Task: Select the custom option in the title bar style.
Action: Mouse moved to (24, 591)
Screenshot: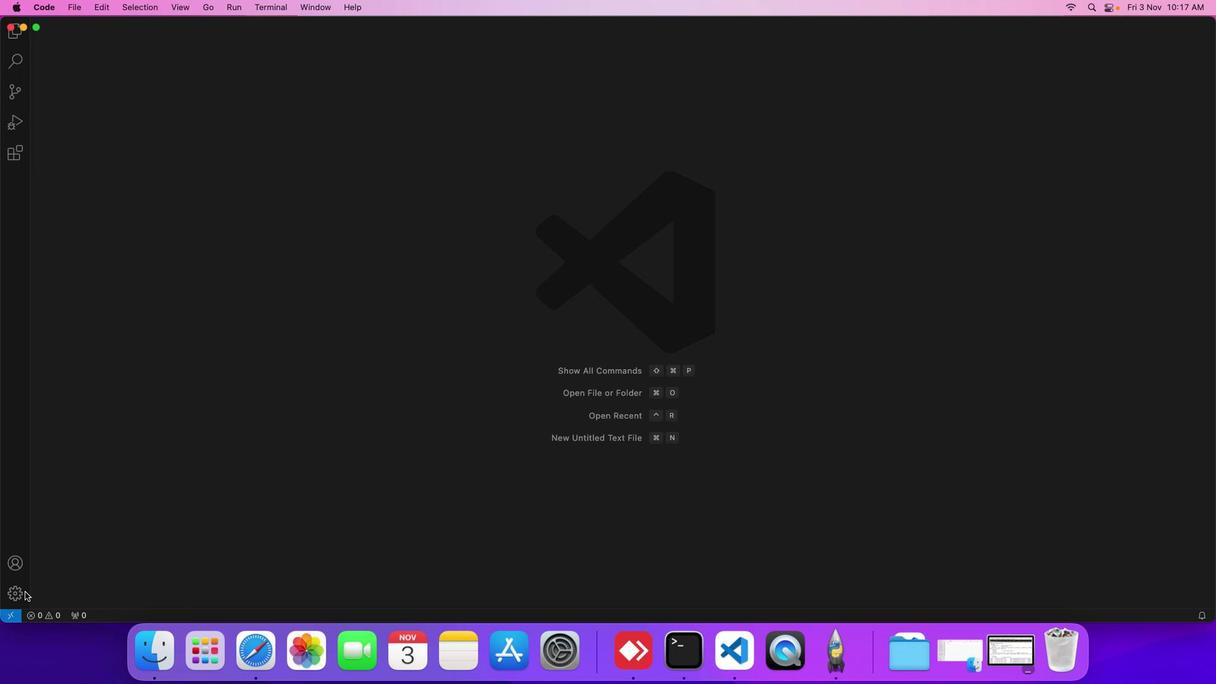 
Action: Mouse pressed left at (24, 591)
Screenshot: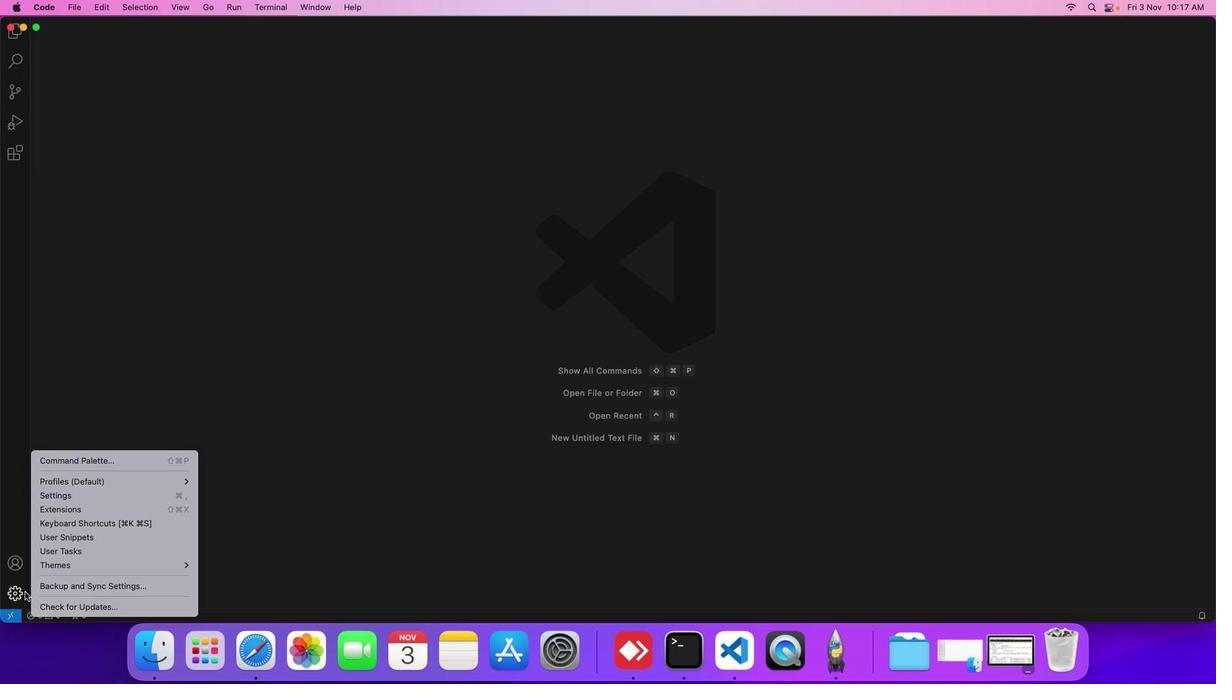 
Action: Mouse moved to (55, 499)
Screenshot: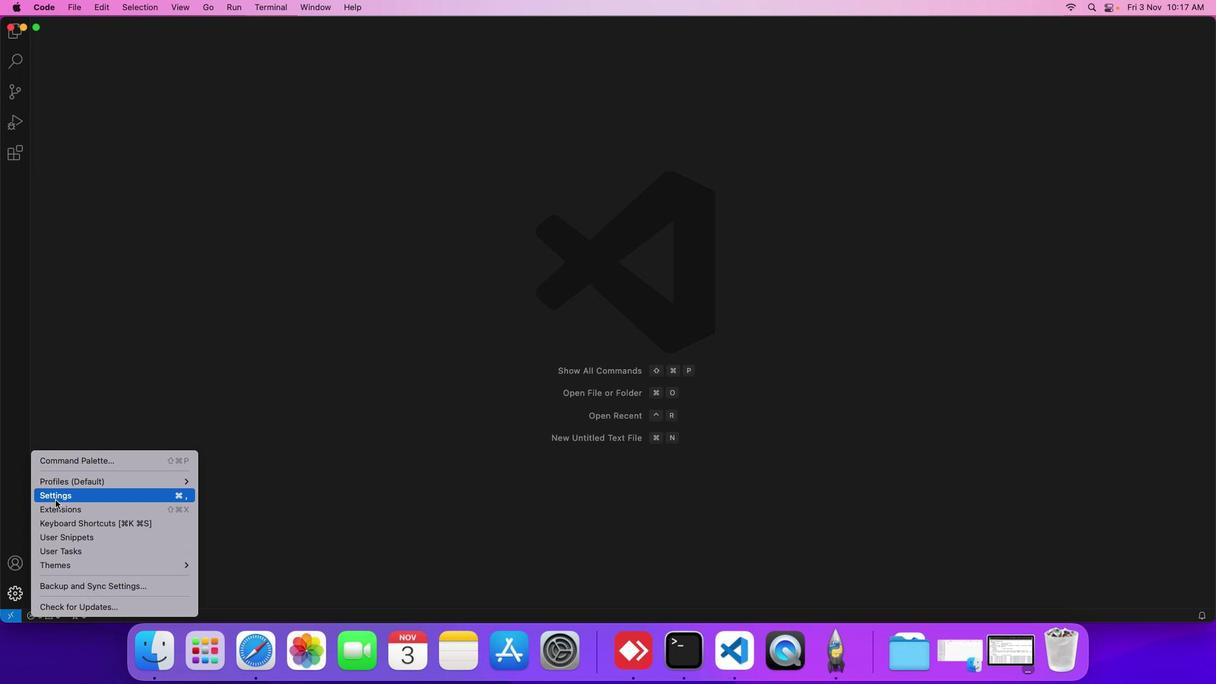 
Action: Mouse pressed left at (55, 499)
Screenshot: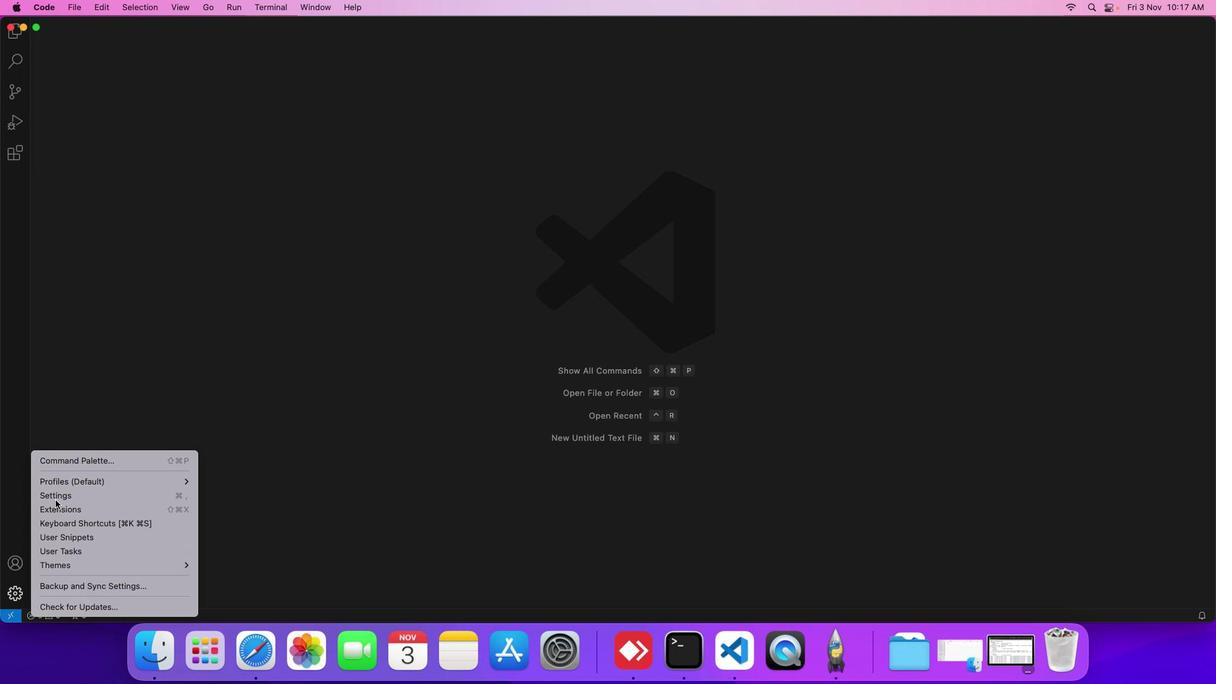 
Action: Mouse moved to (306, 147)
Screenshot: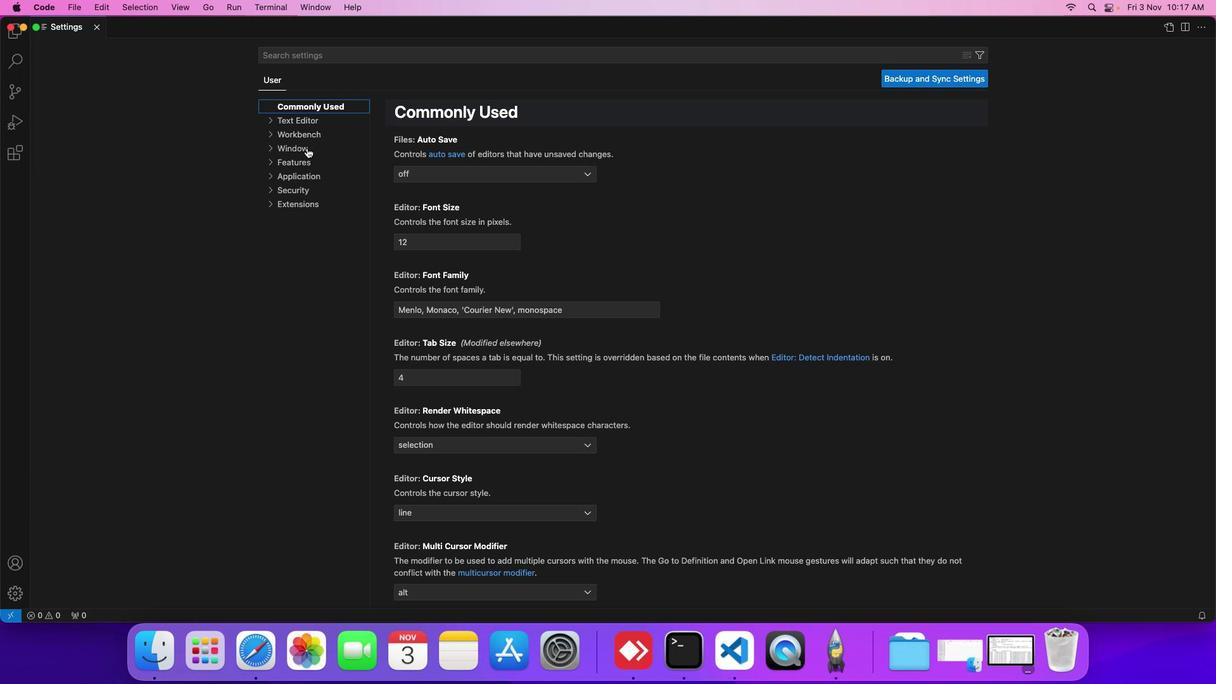 
Action: Mouse pressed left at (306, 147)
Screenshot: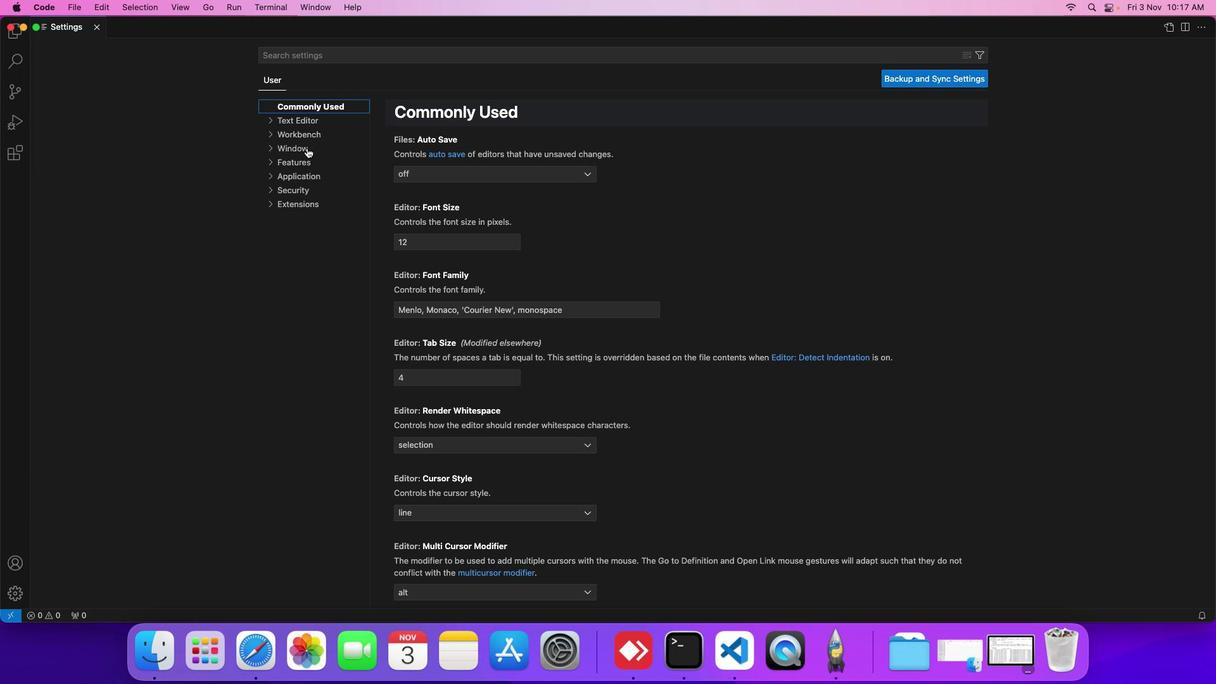 
Action: Mouse moved to (531, 490)
Screenshot: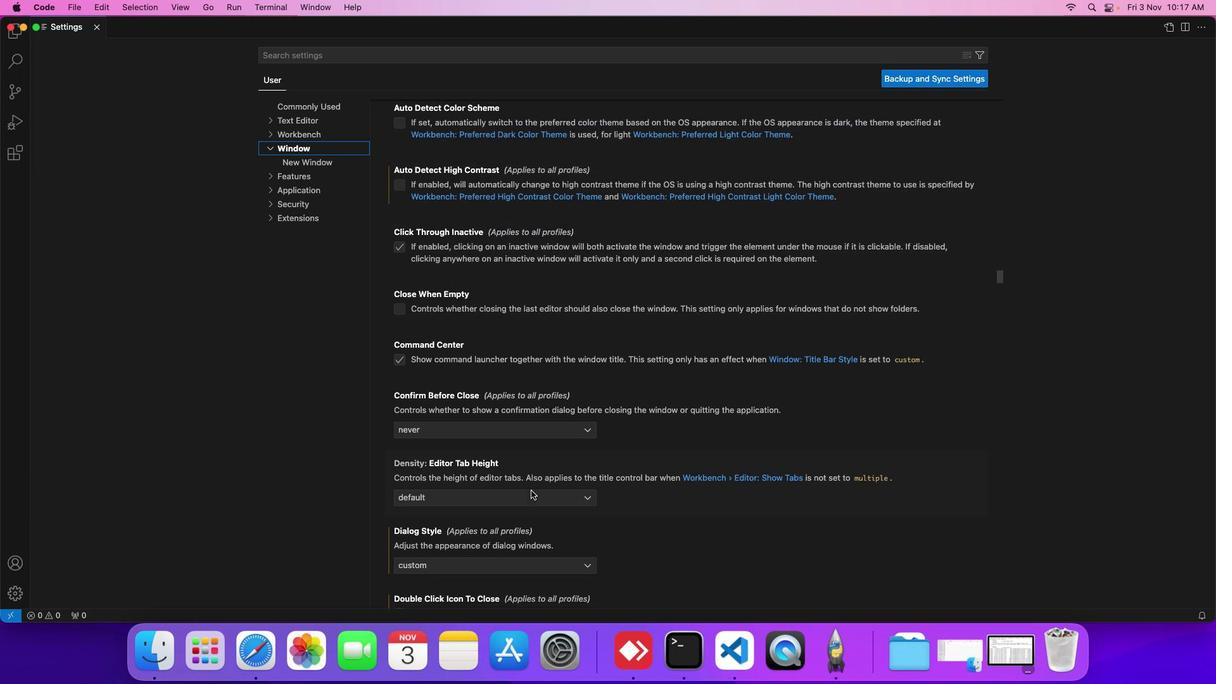 
Action: Mouse scrolled (531, 490) with delta (0, 0)
Screenshot: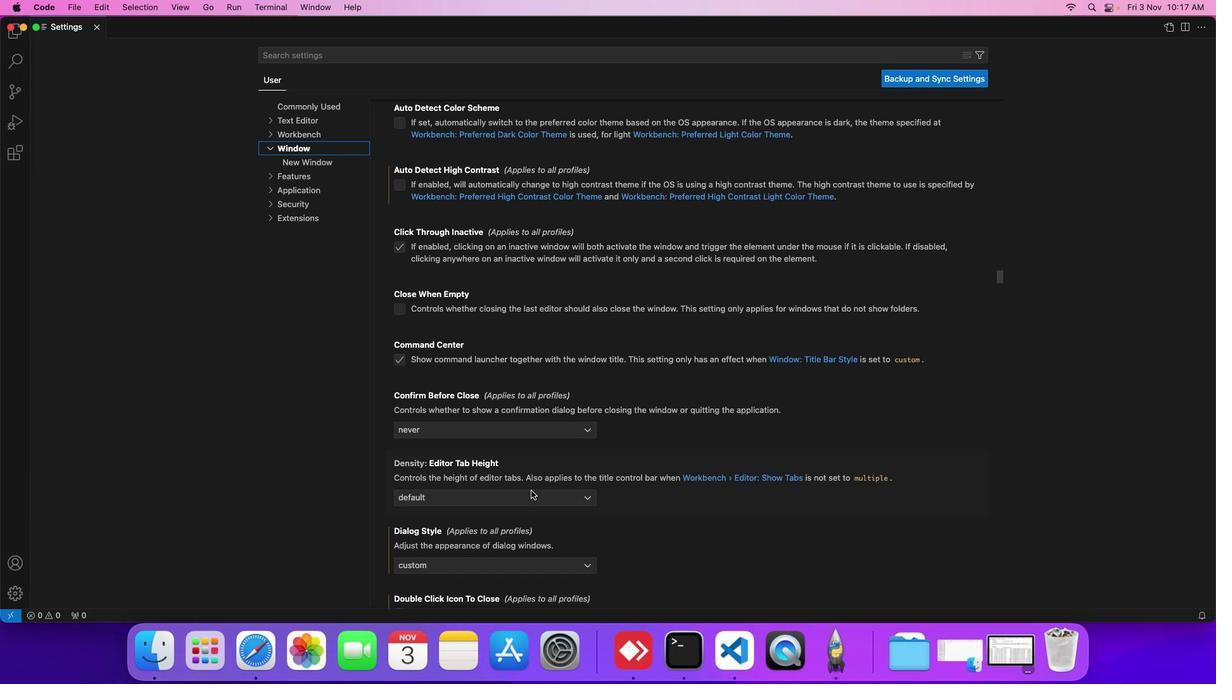 
Action: Mouse scrolled (531, 490) with delta (0, 0)
Screenshot: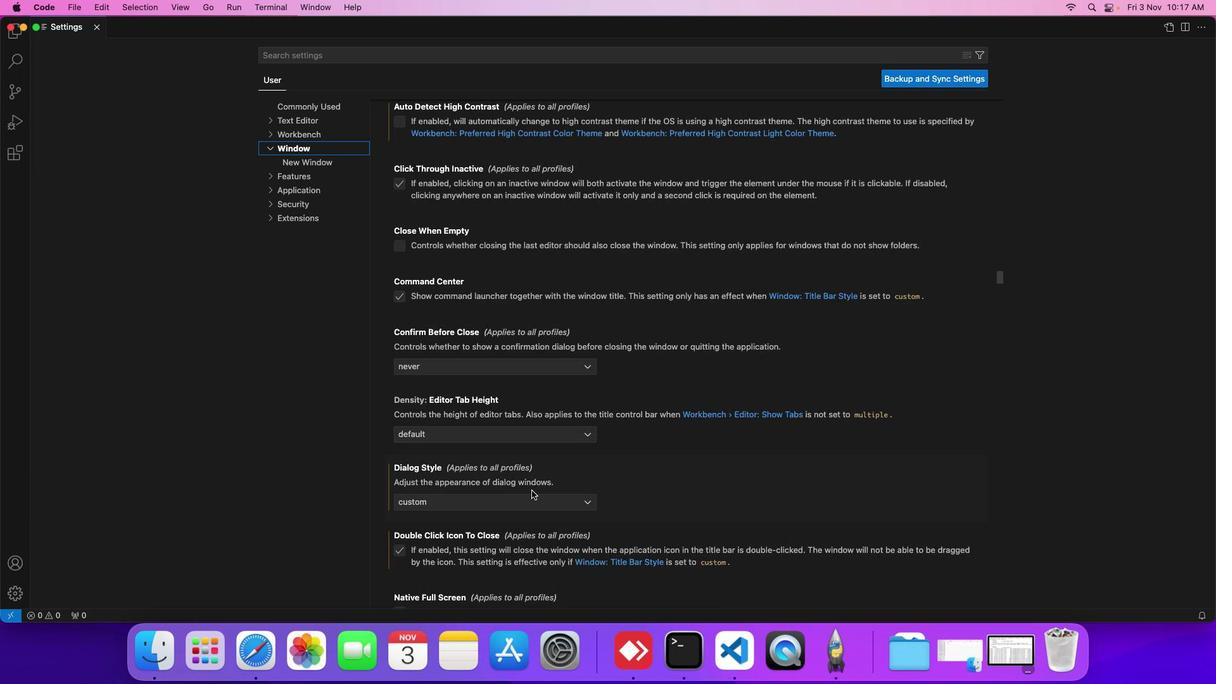 
Action: Mouse moved to (531, 490)
Screenshot: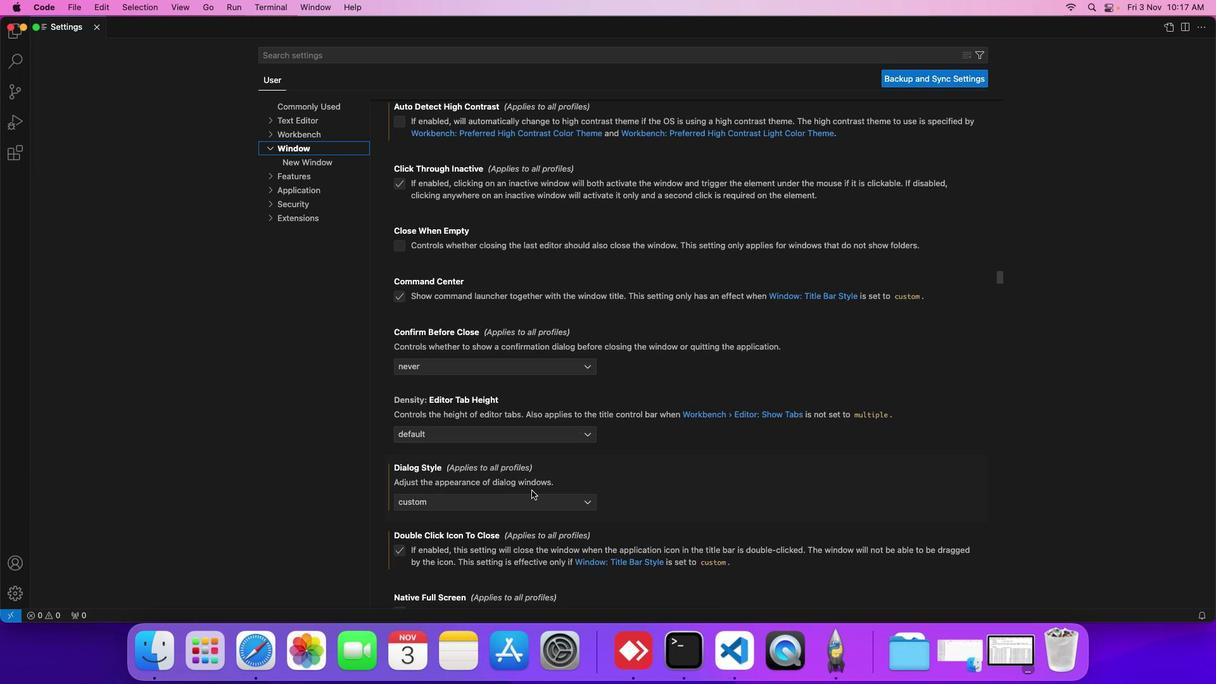 
Action: Mouse scrolled (531, 490) with delta (0, 0)
Screenshot: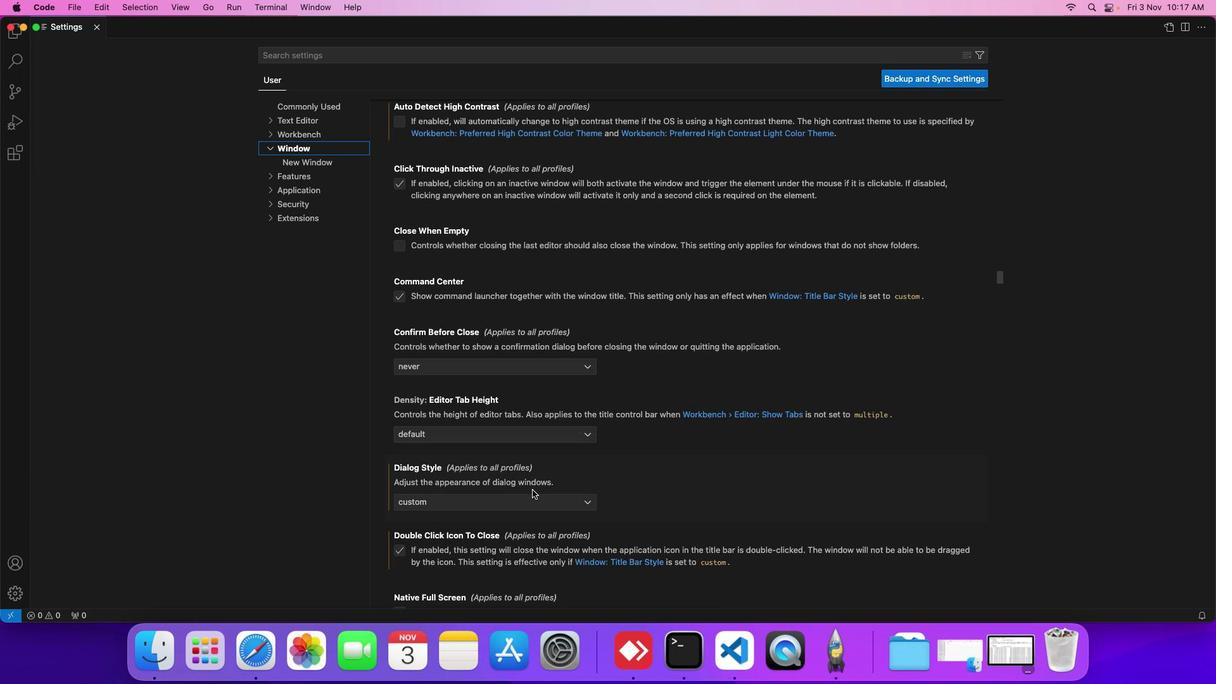 
Action: Mouse moved to (532, 489)
Screenshot: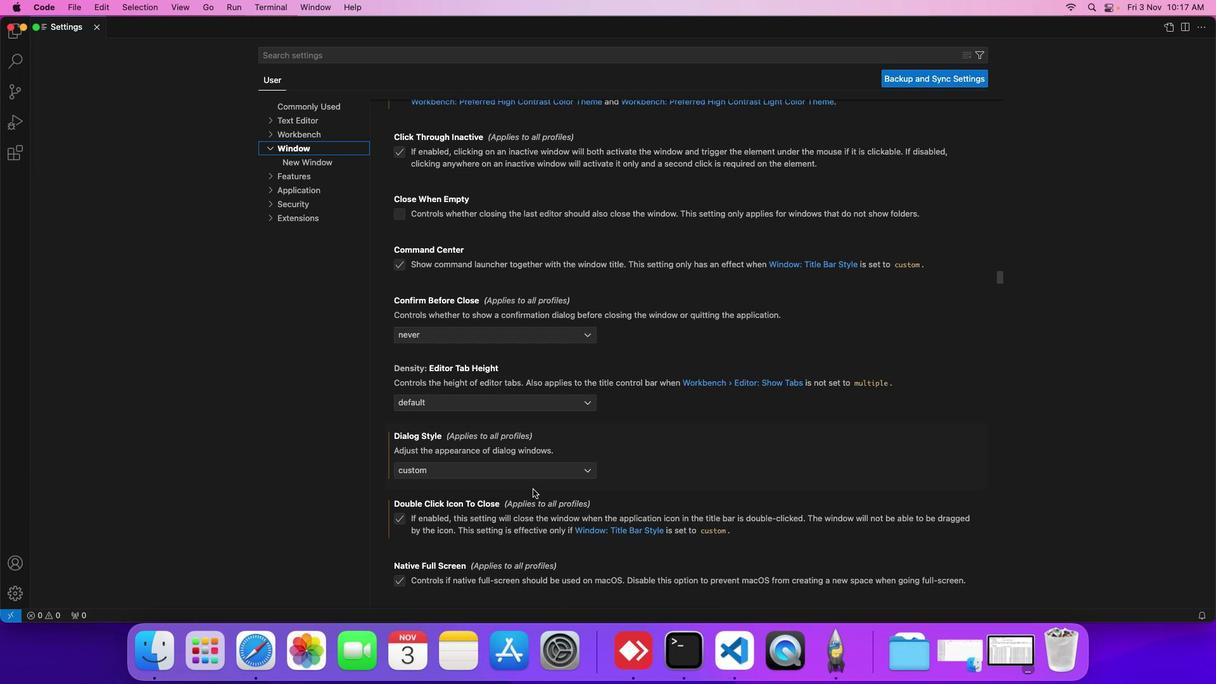 
Action: Mouse scrolled (532, 489) with delta (0, 0)
Screenshot: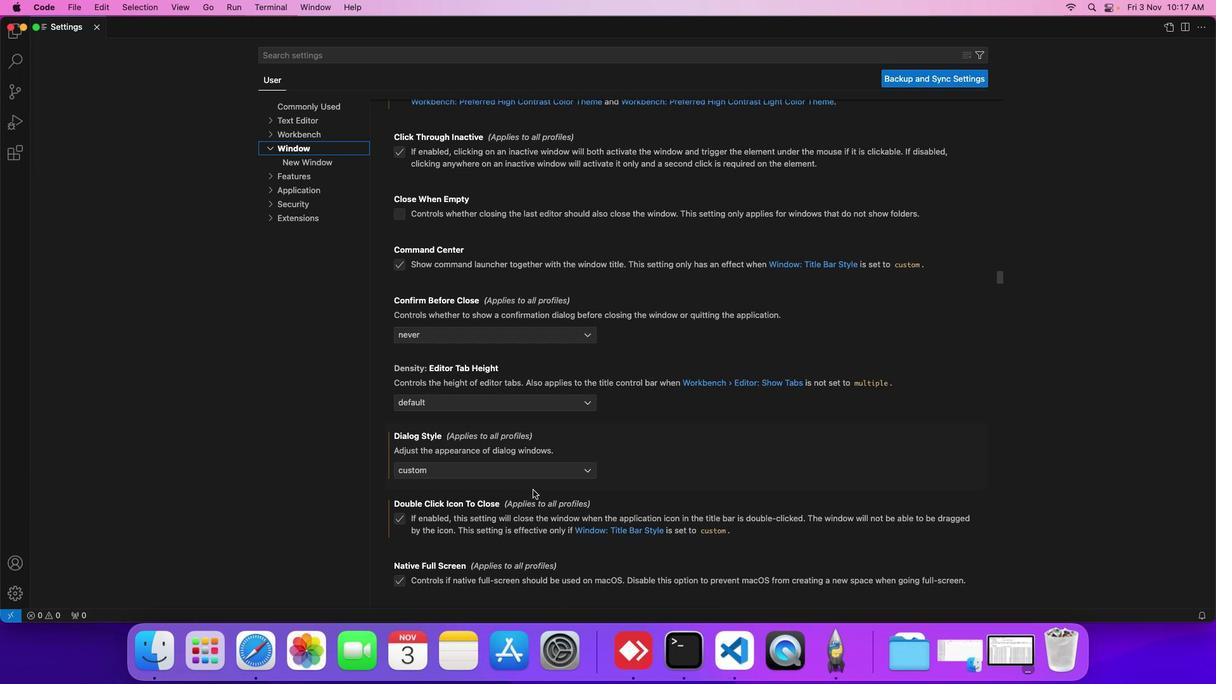 
Action: Mouse moved to (532, 491)
Screenshot: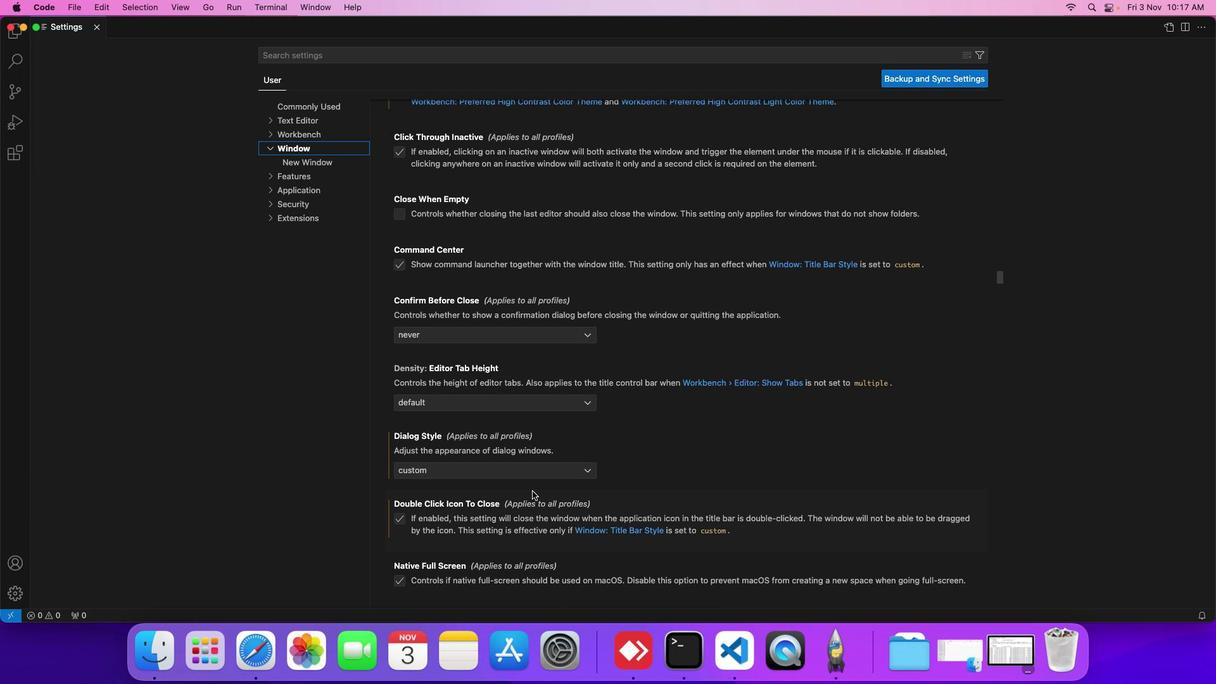 
Action: Mouse scrolled (532, 491) with delta (0, 0)
Screenshot: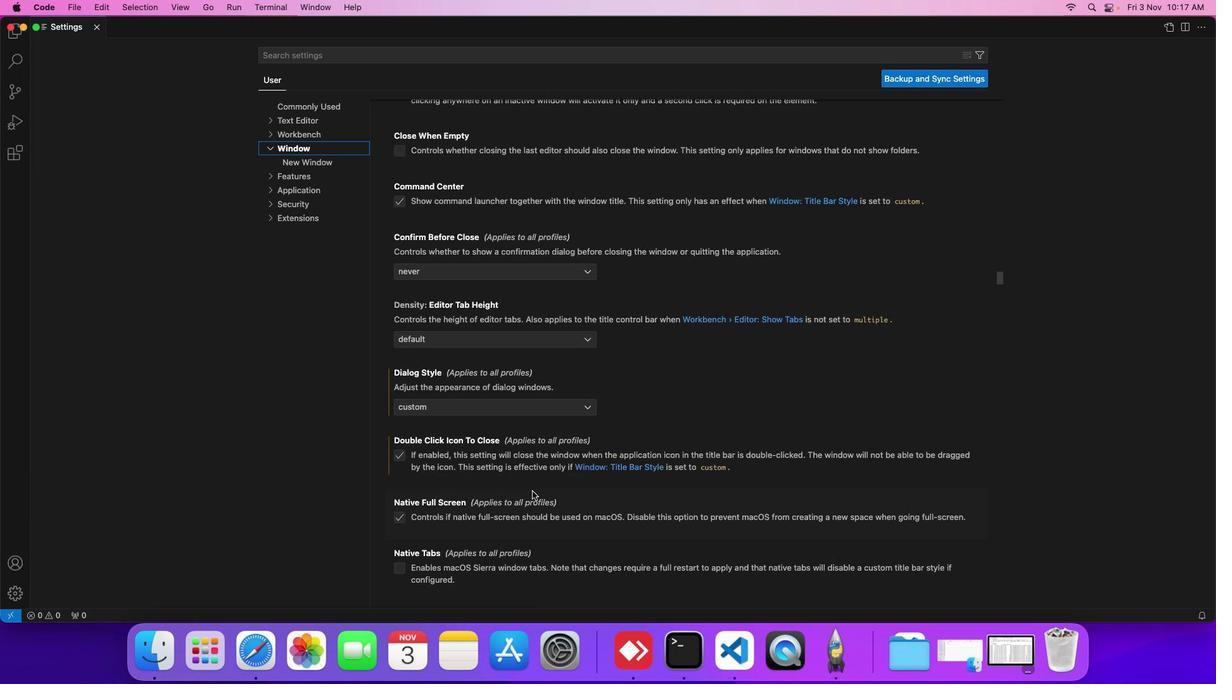 
Action: Mouse scrolled (532, 491) with delta (0, 0)
Screenshot: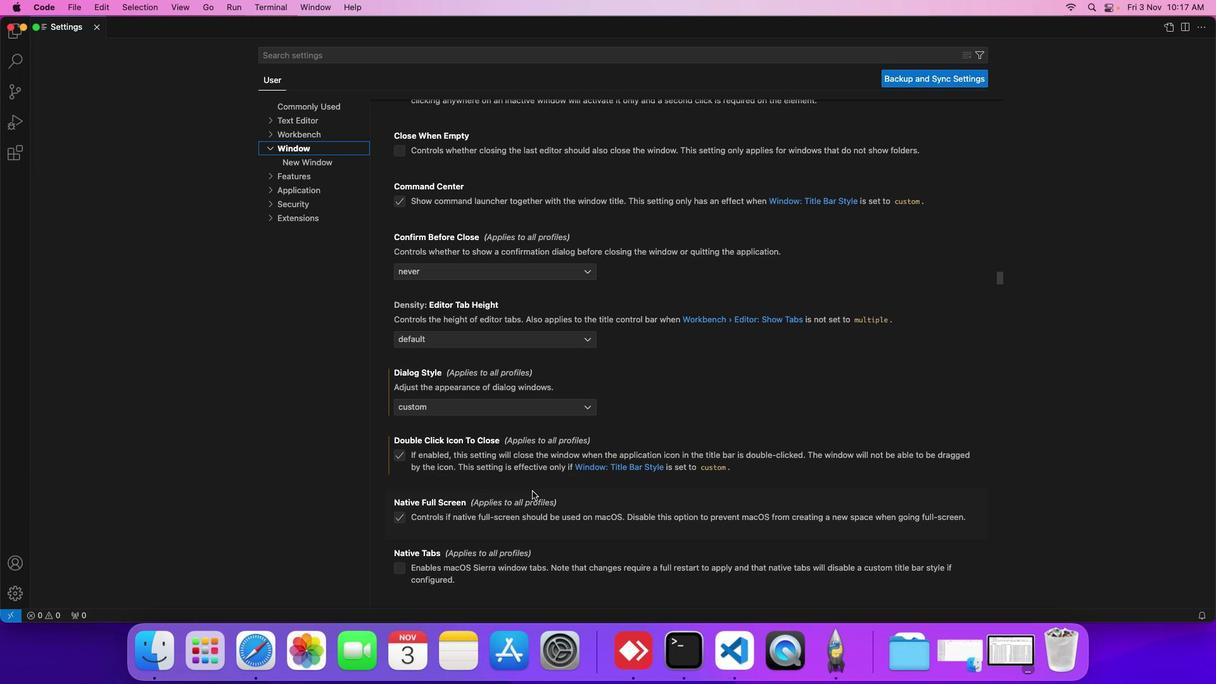 
Action: Mouse scrolled (532, 491) with delta (0, 0)
Screenshot: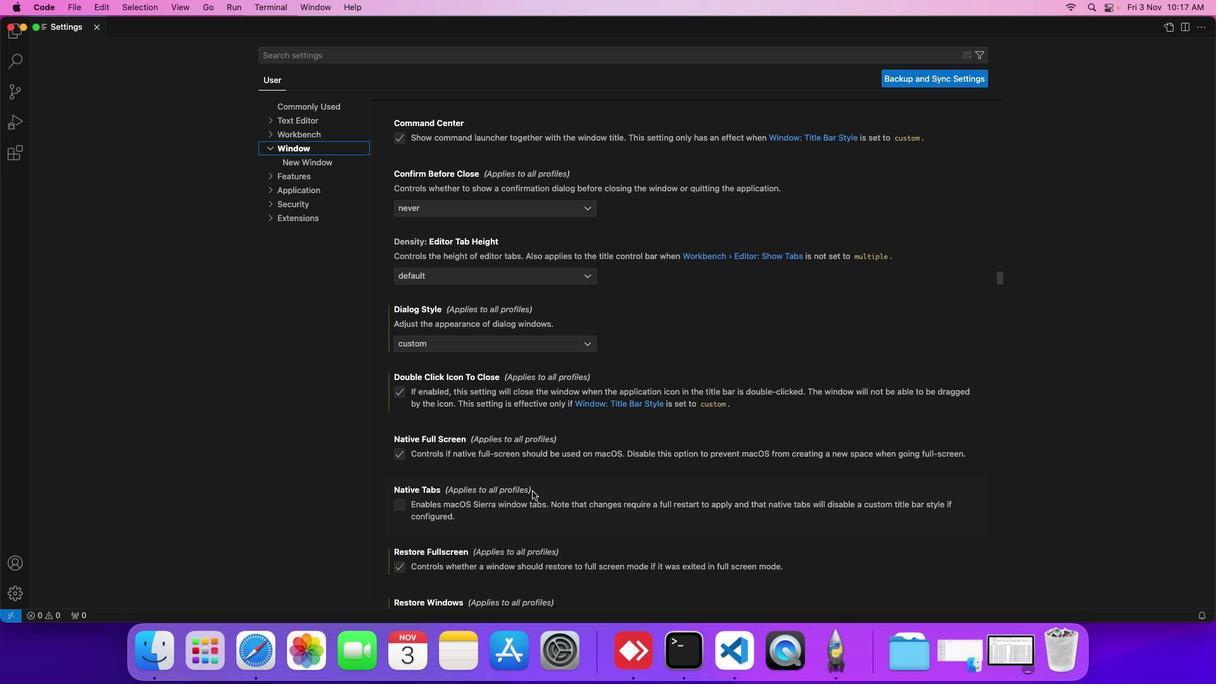 
Action: Mouse scrolled (532, 491) with delta (0, 0)
Screenshot: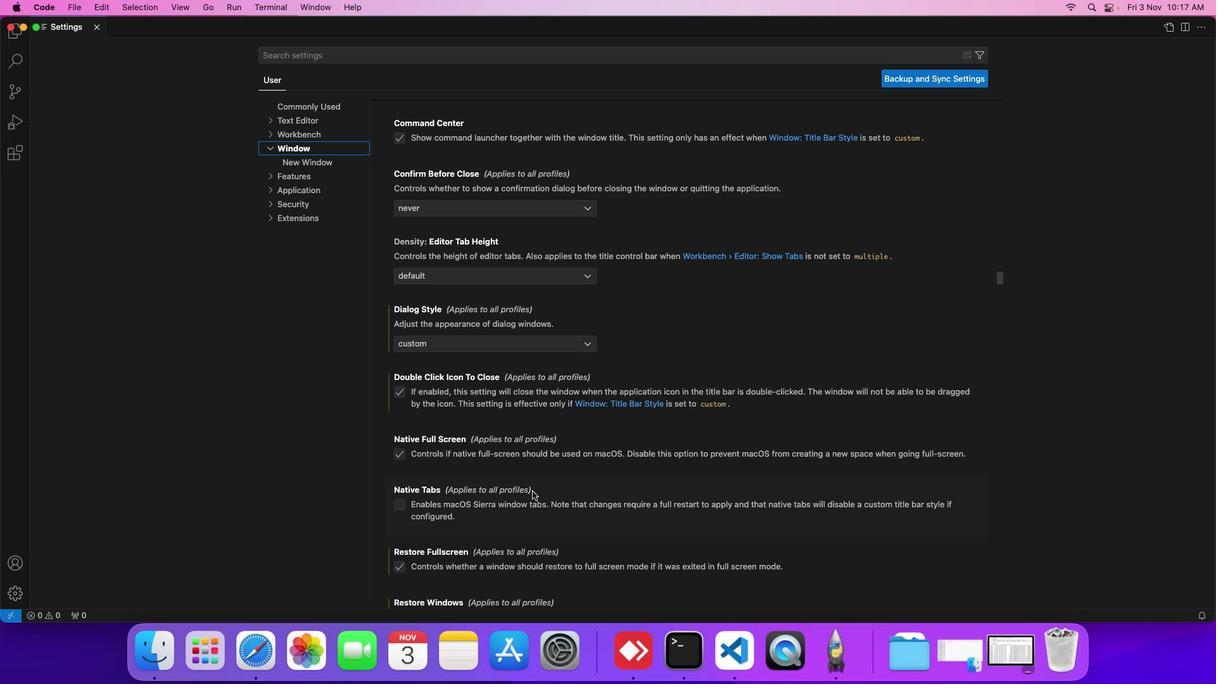 
Action: Mouse moved to (532, 491)
Screenshot: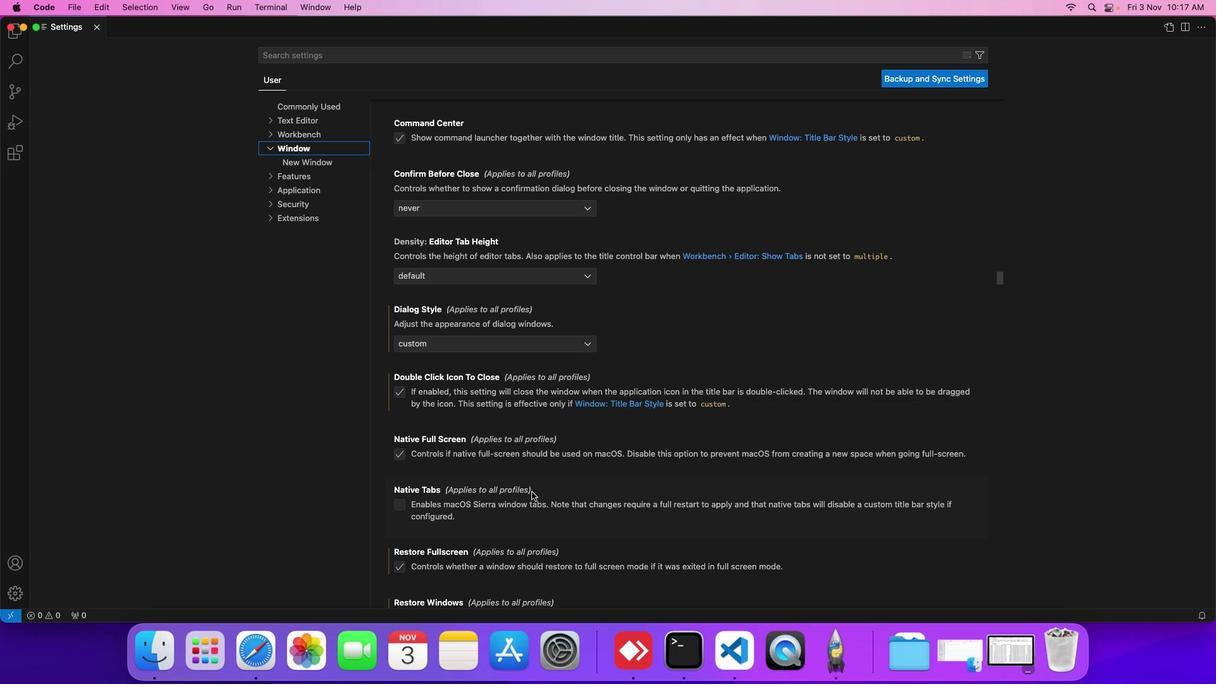
Action: Mouse scrolled (532, 491) with delta (0, 0)
Screenshot: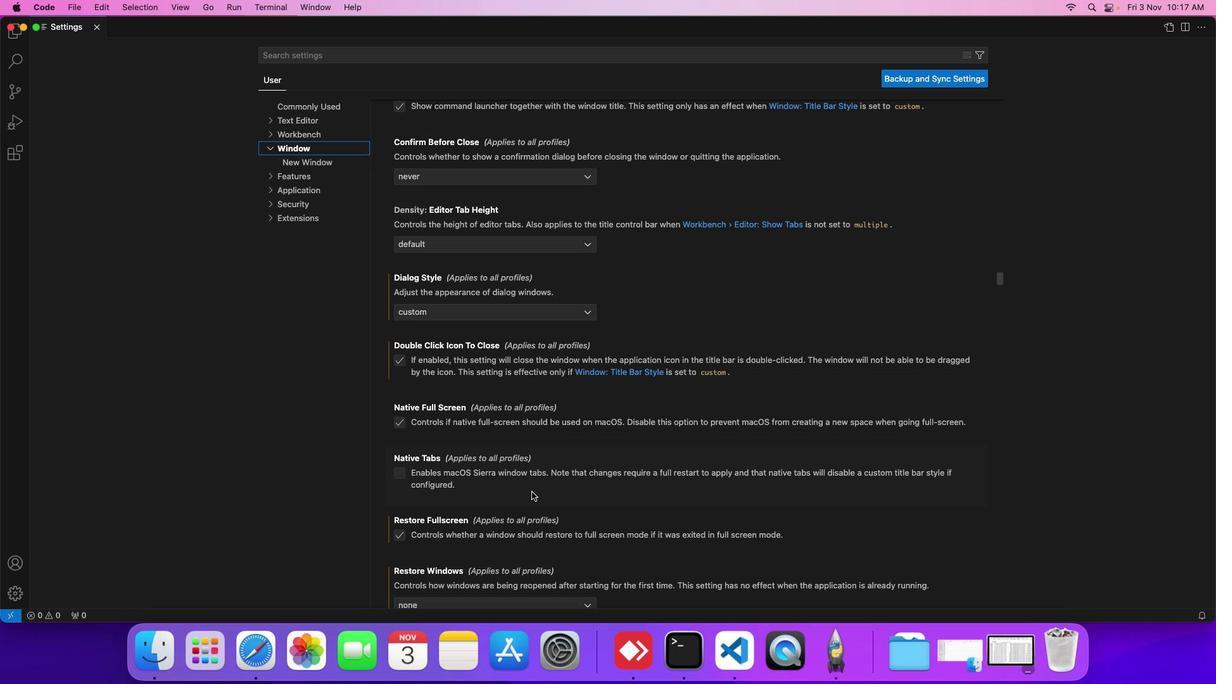 
Action: Mouse scrolled (532, 491) with delta (0, 0)
Screenshot: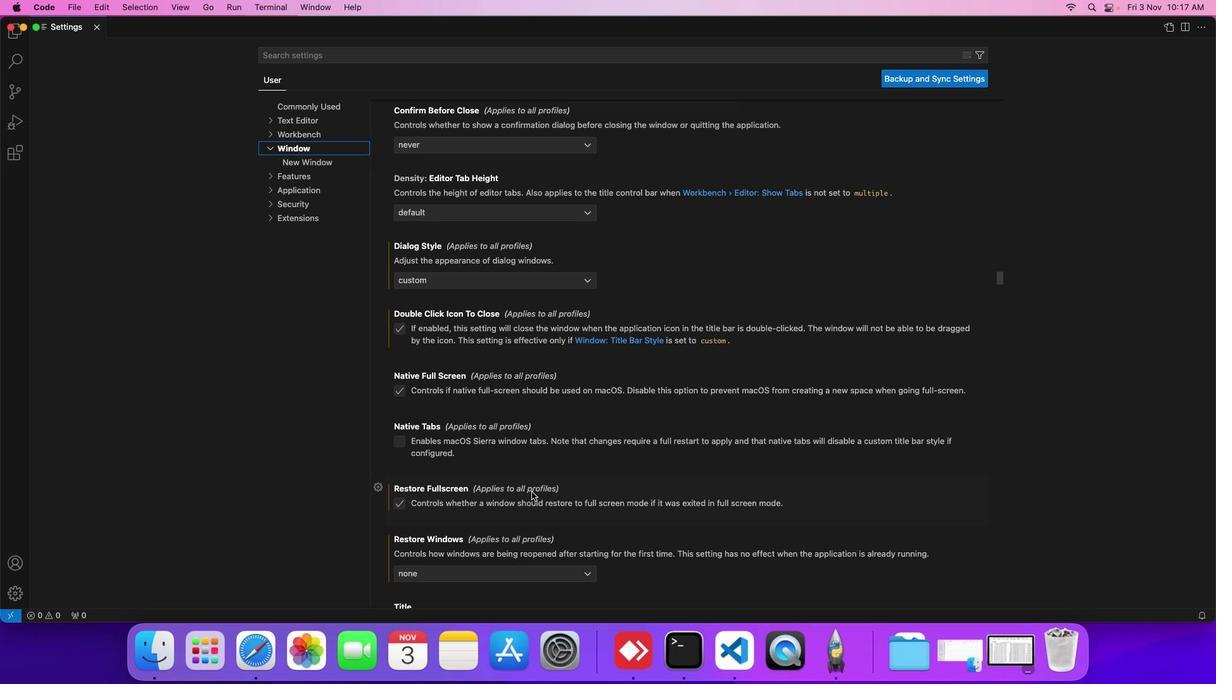 
Action: Mouse scrolled (532, 491) with delta (0, 0)
Screenshot: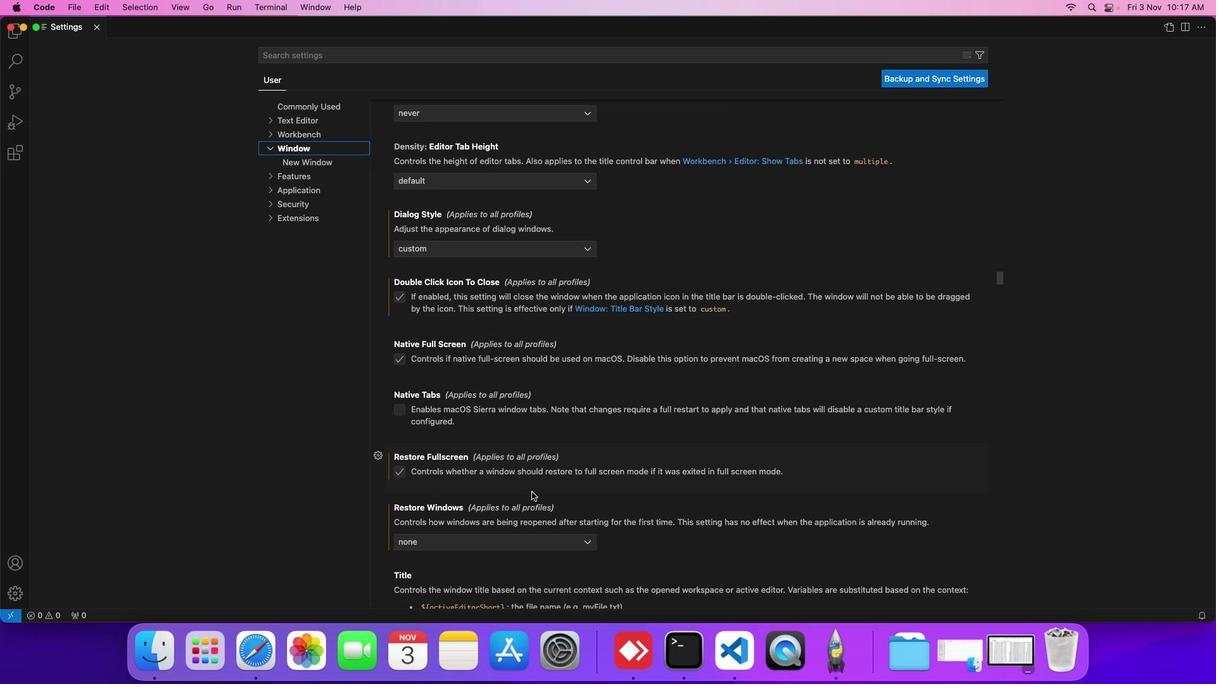 
Action: Mouse scrolled (532, 491) with delta (0, 0)
Screenshot: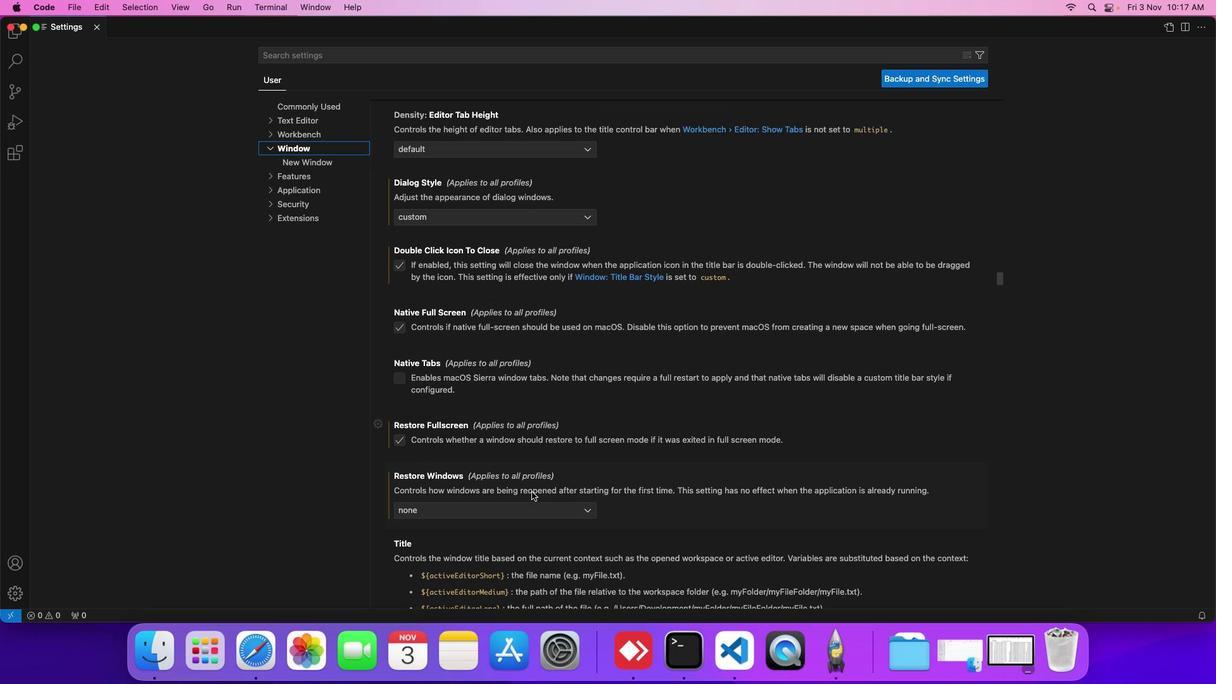 
Action: Mouse scrolled (532, 491) with delta (0, 0)
Screenshot: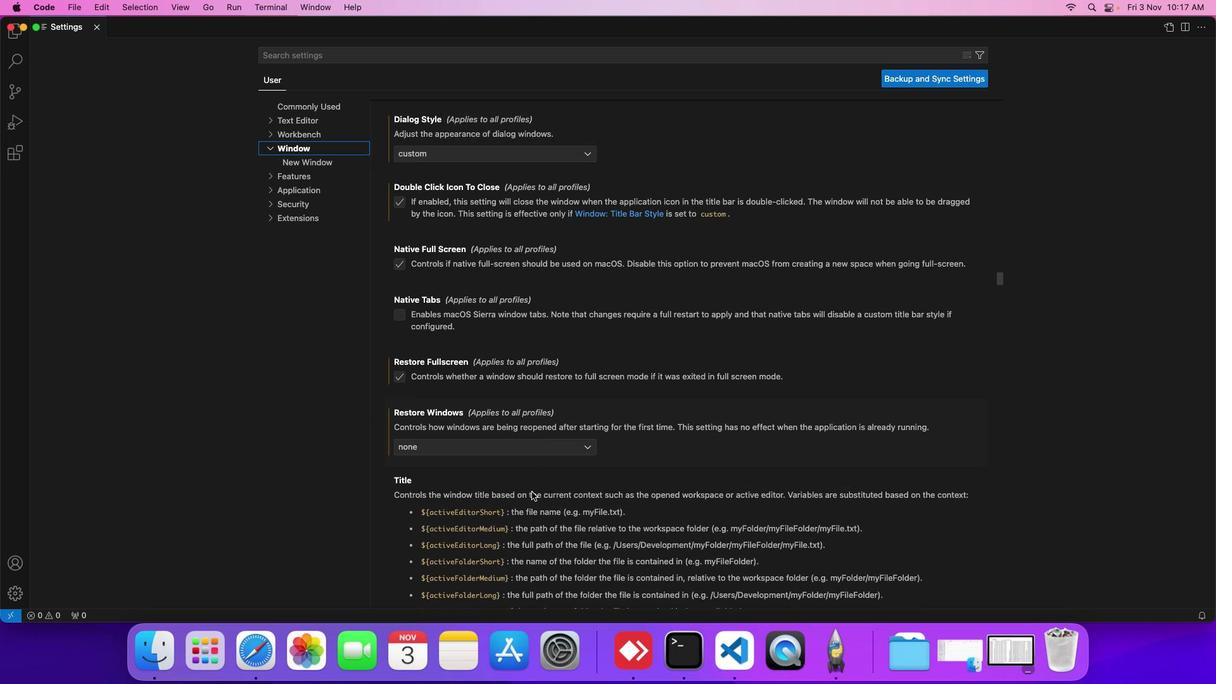
Action: Mouse scrolled (532, 491) with delta (0, 0)
Screenshot: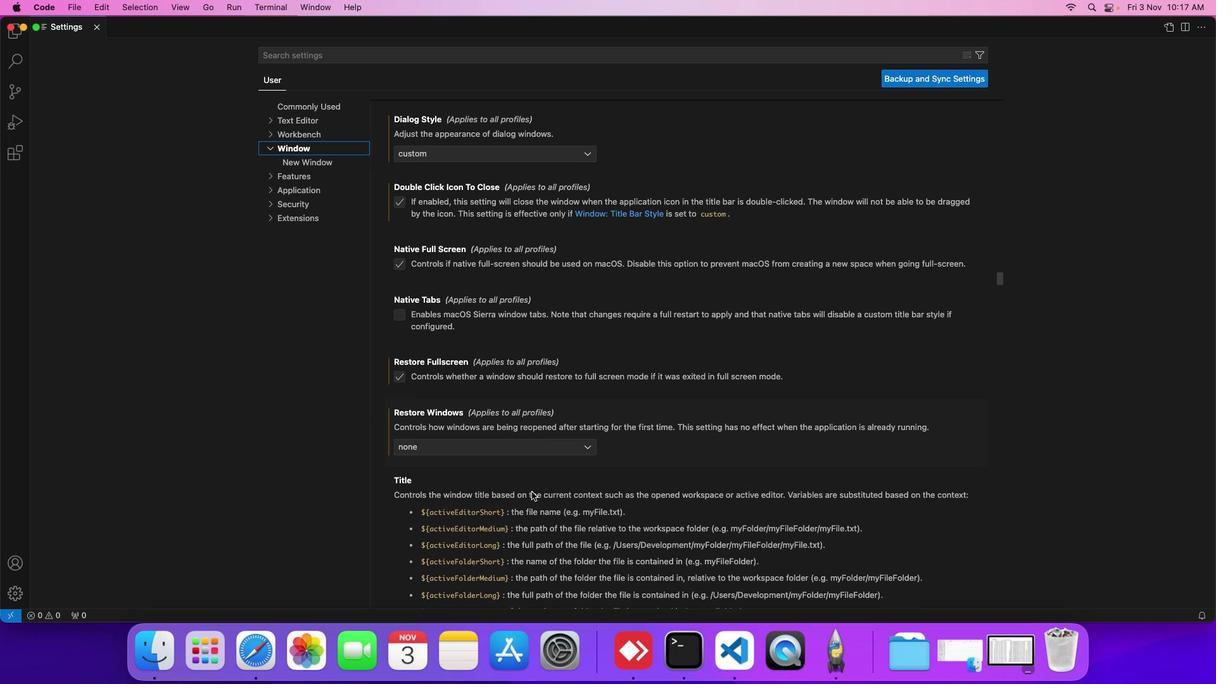 
Action: Mouse scrolled (532, 491) with delta (0, 0)
Screenshot: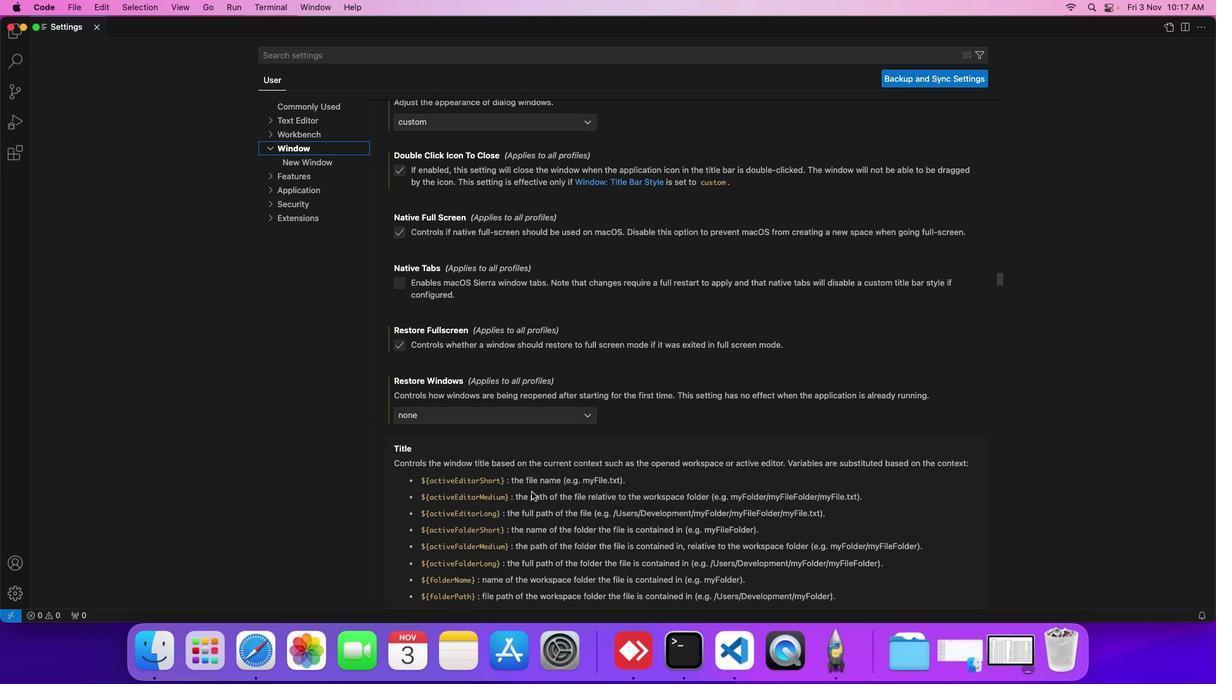 
Action: Mouse scrolled (532, 491) with delta (0, 0)
Screenshot: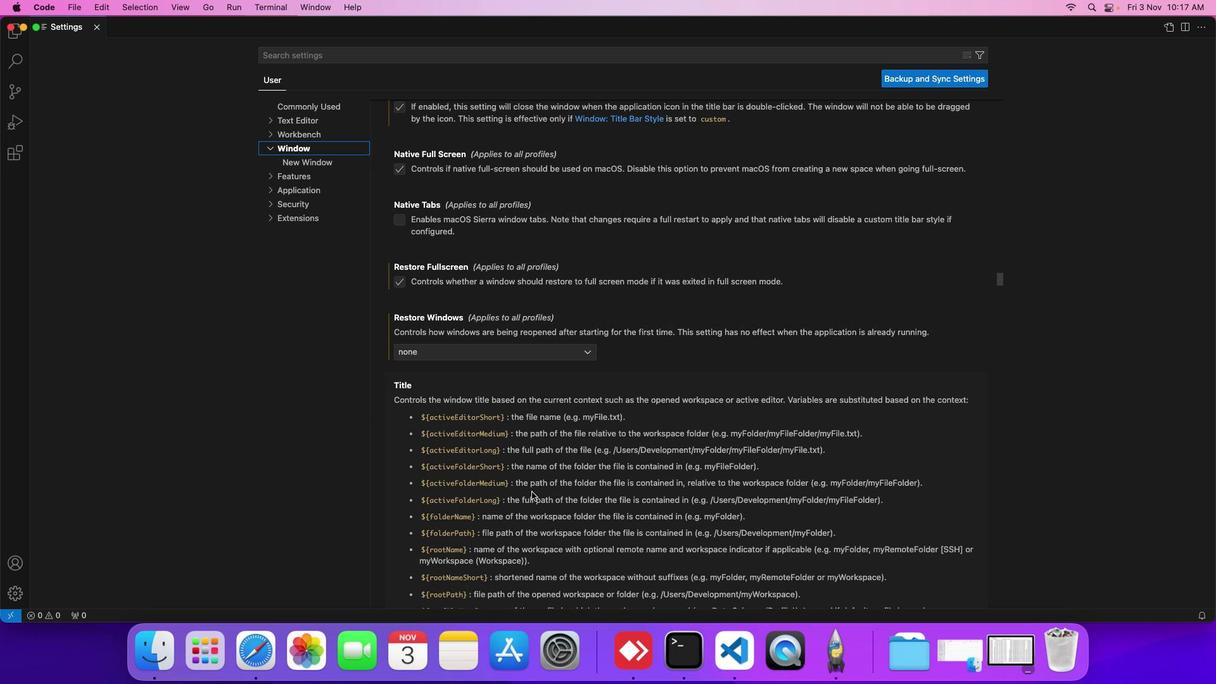 
Action: Mouse scrolled (532, 491) with delta (0, 0)
Screenshot: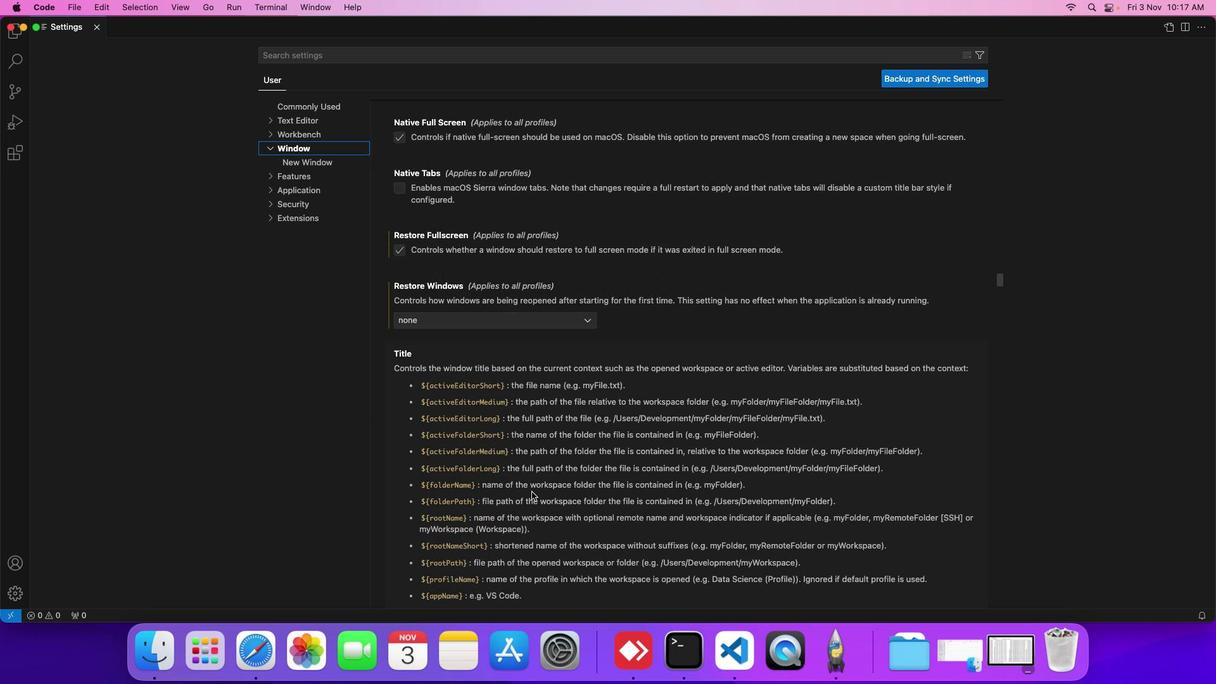 
Action: Mouse scrolled (532, 491) with delta (0, 0)
Screenshot: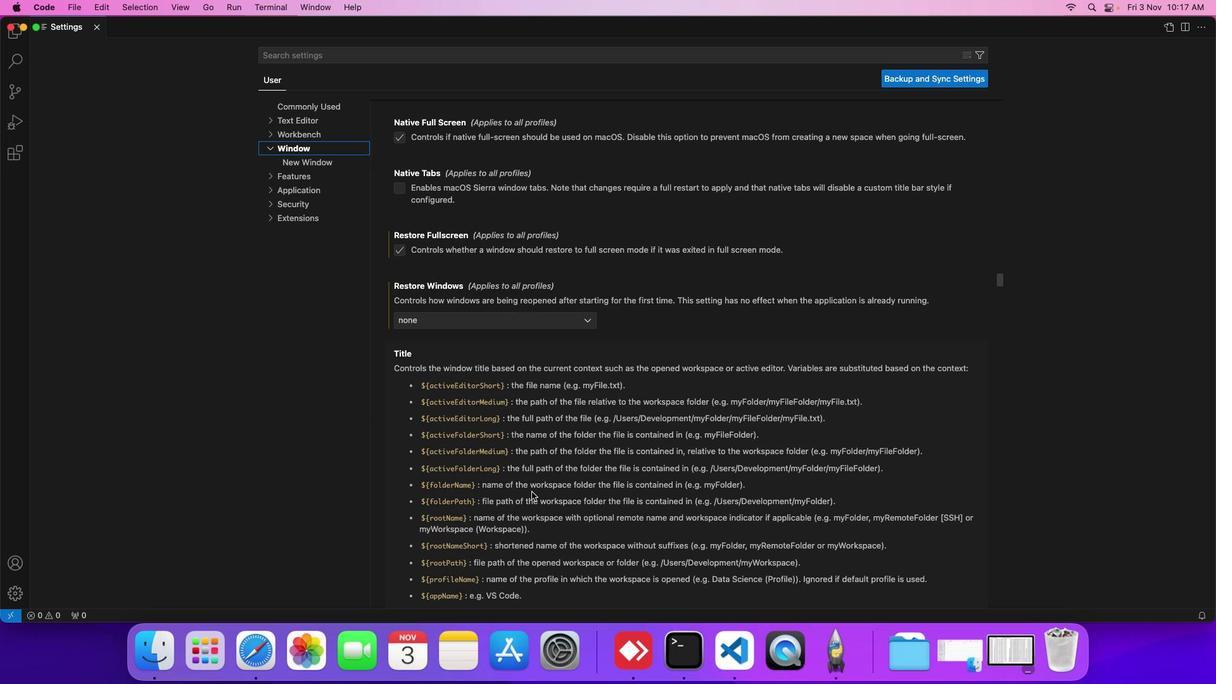 
Action: Mouse scrolled (532, 491) with delta (0, 0)
Screenshot: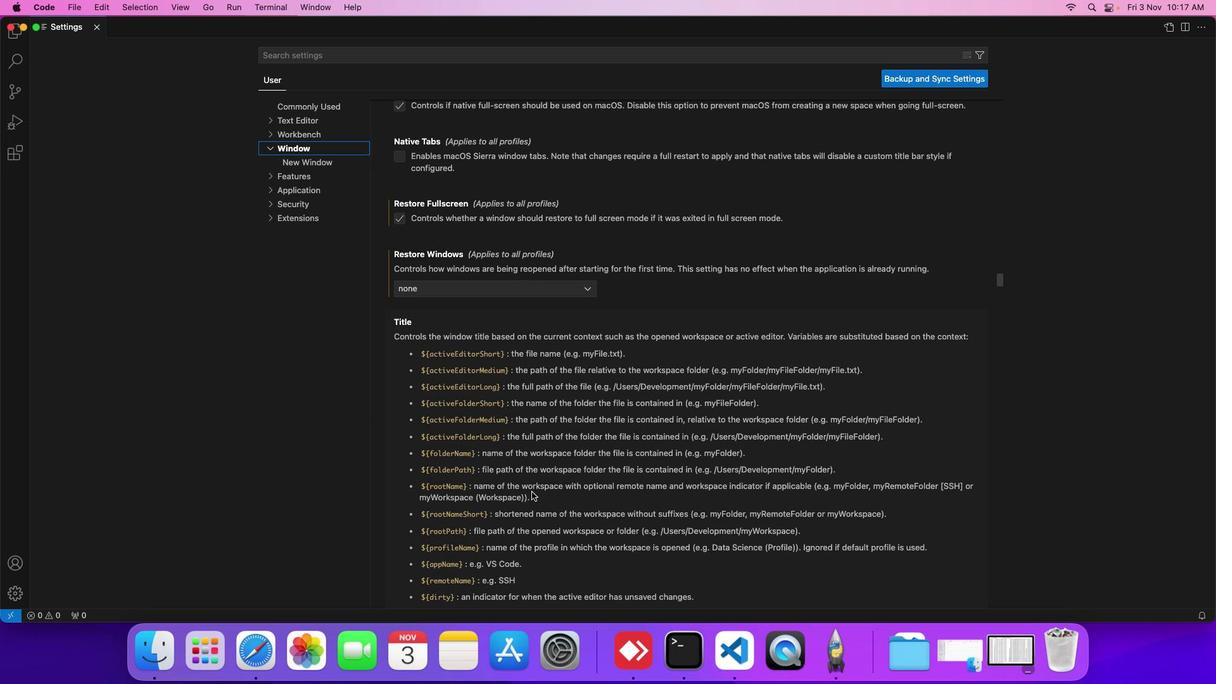 
Action: Mouse moved to (532, 492)
Screenshot: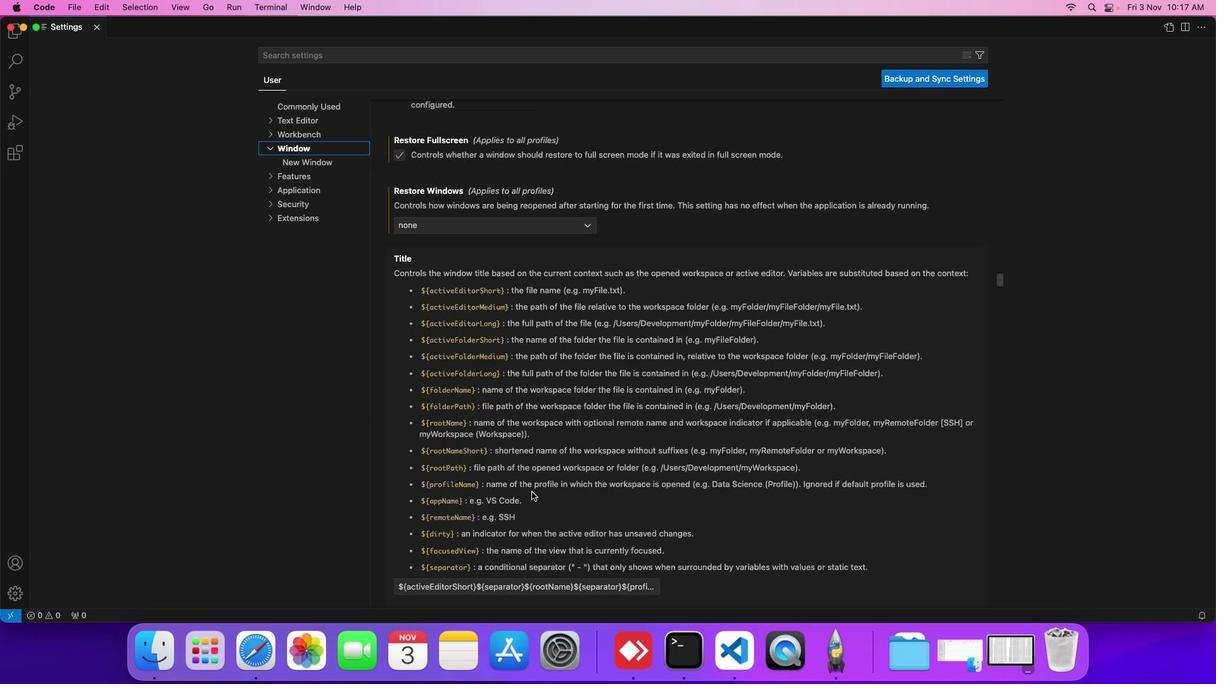 
Action: Mouse scrolled (532, 492) with delta (0, 0)
Screenshot: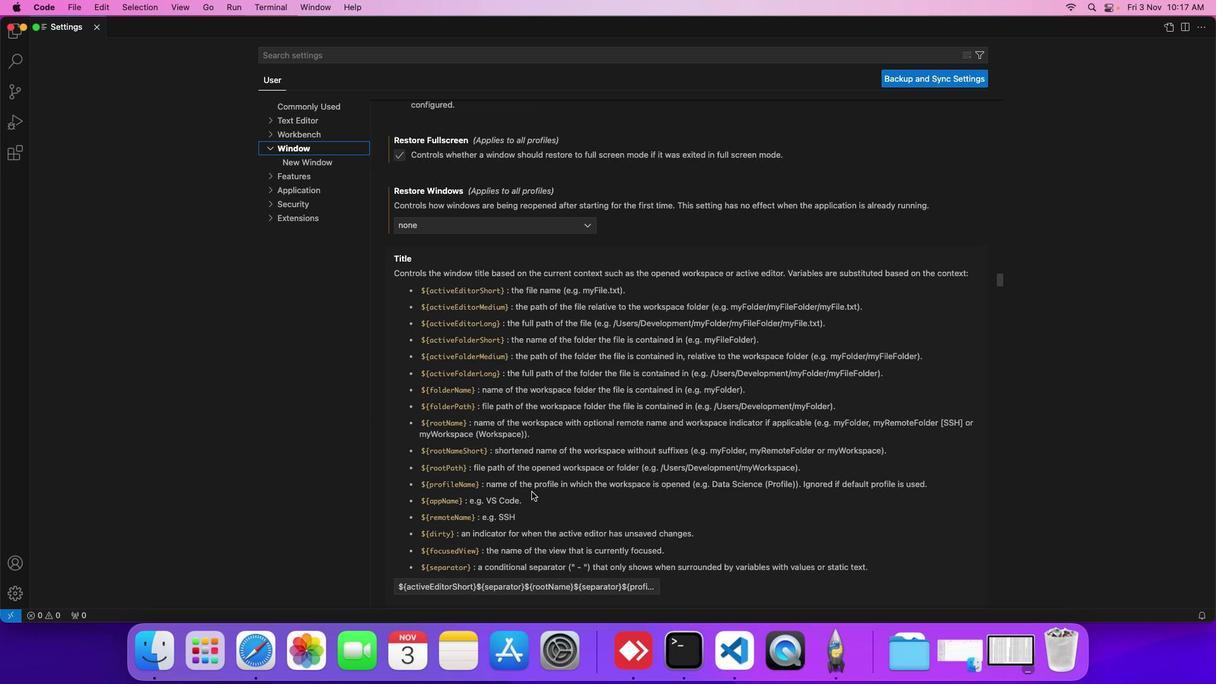 
Action: Mouse moved to (531, 492)
Screenshot: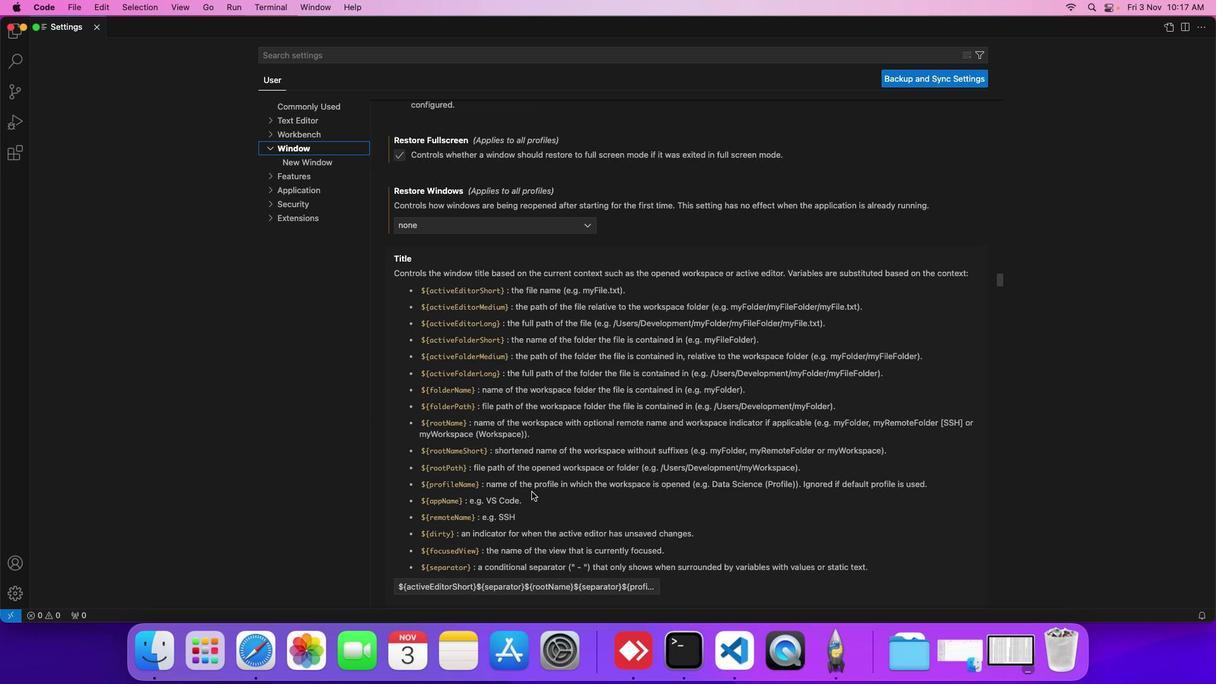 
Action: Mouse scrolled (531, 492) with delta (0, 0)
Screenshot: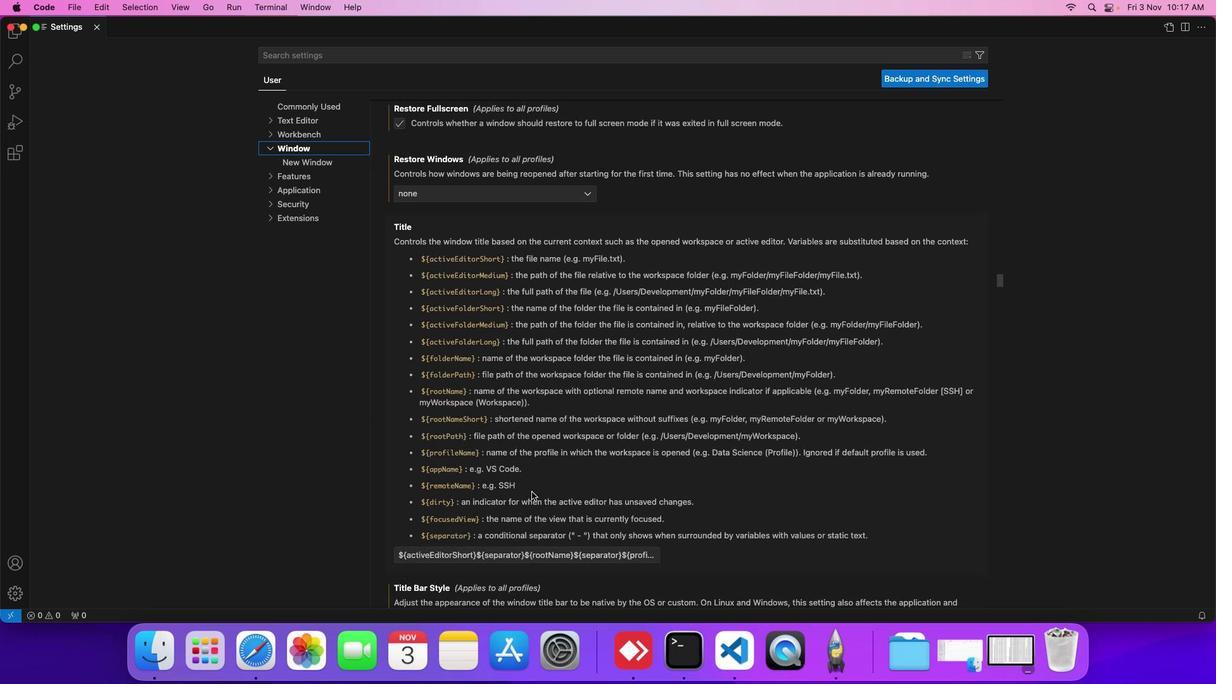 
Action: Mouse scrolled (531, 492) with delta (0, 0)
Screenshot: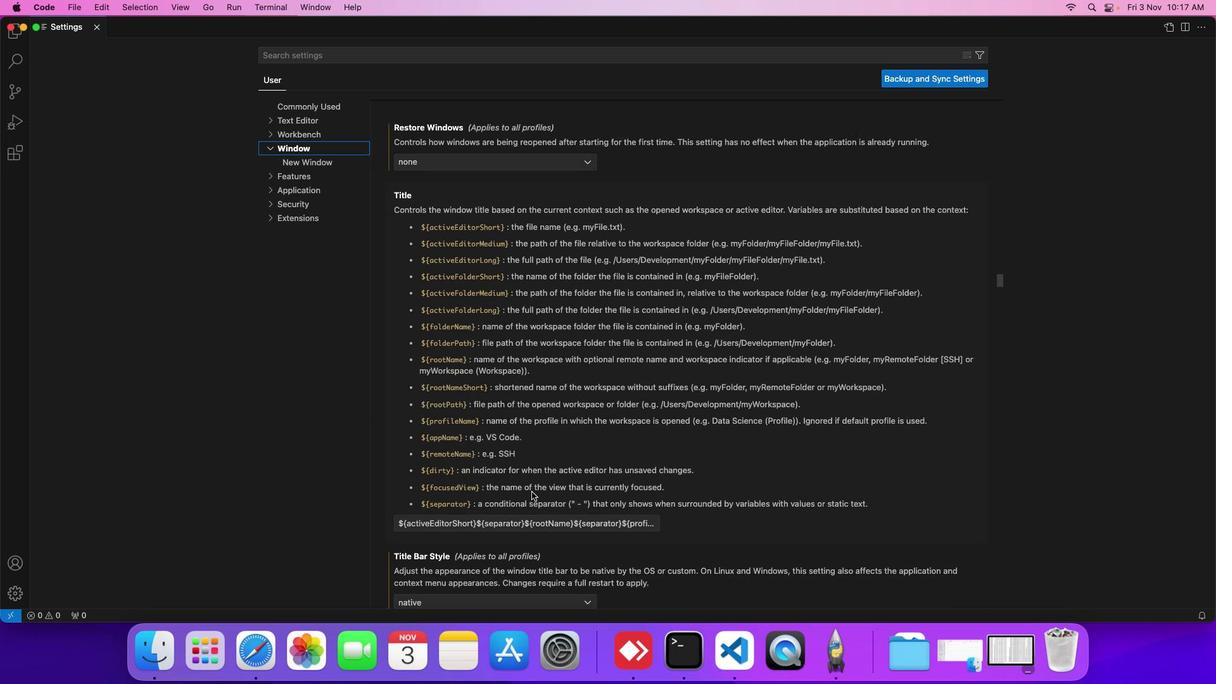 
Action: Mouse scrolled (531, 492) with delta (0, 0)
Screenshot: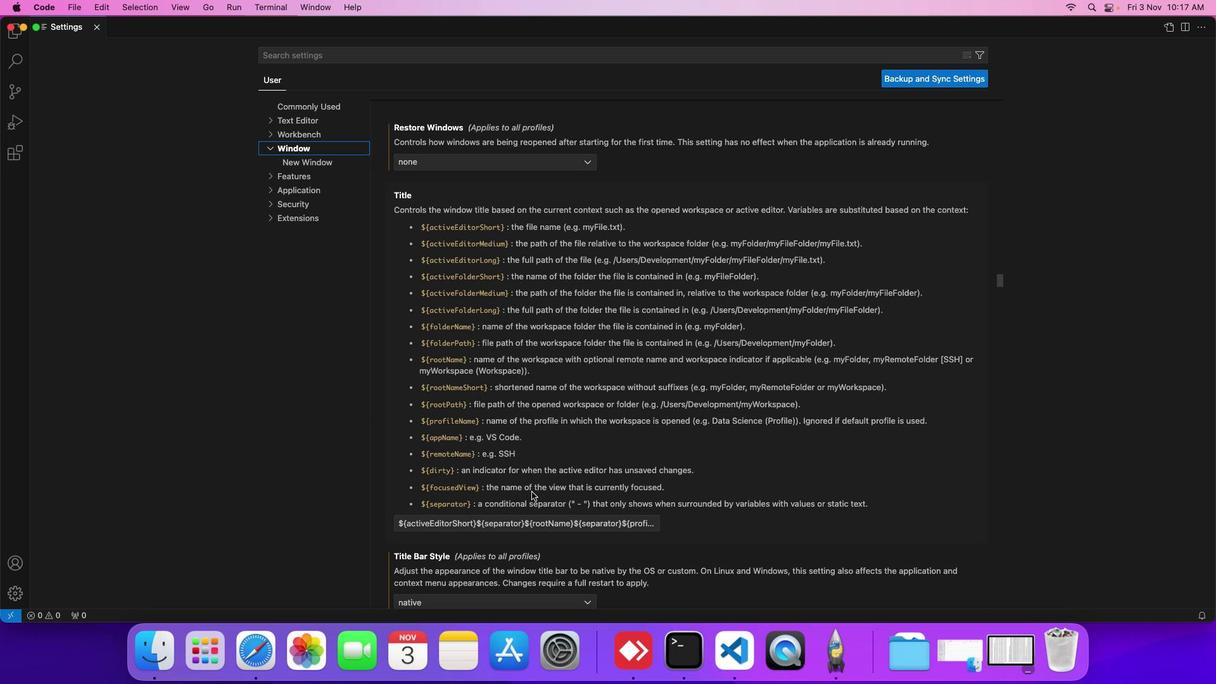 
Action: Mouse scrolled (531, 492) with delta (0, 0)
Screenshot: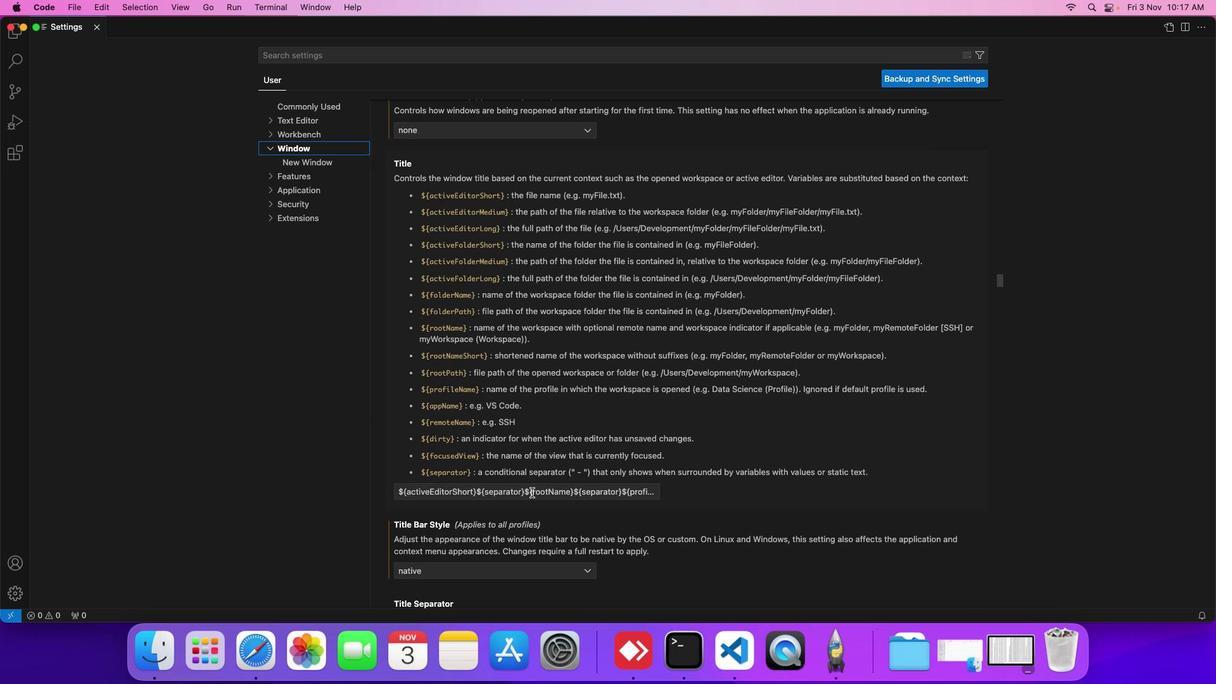 
Action: Mouse moved to (532, 492)
Screenshot: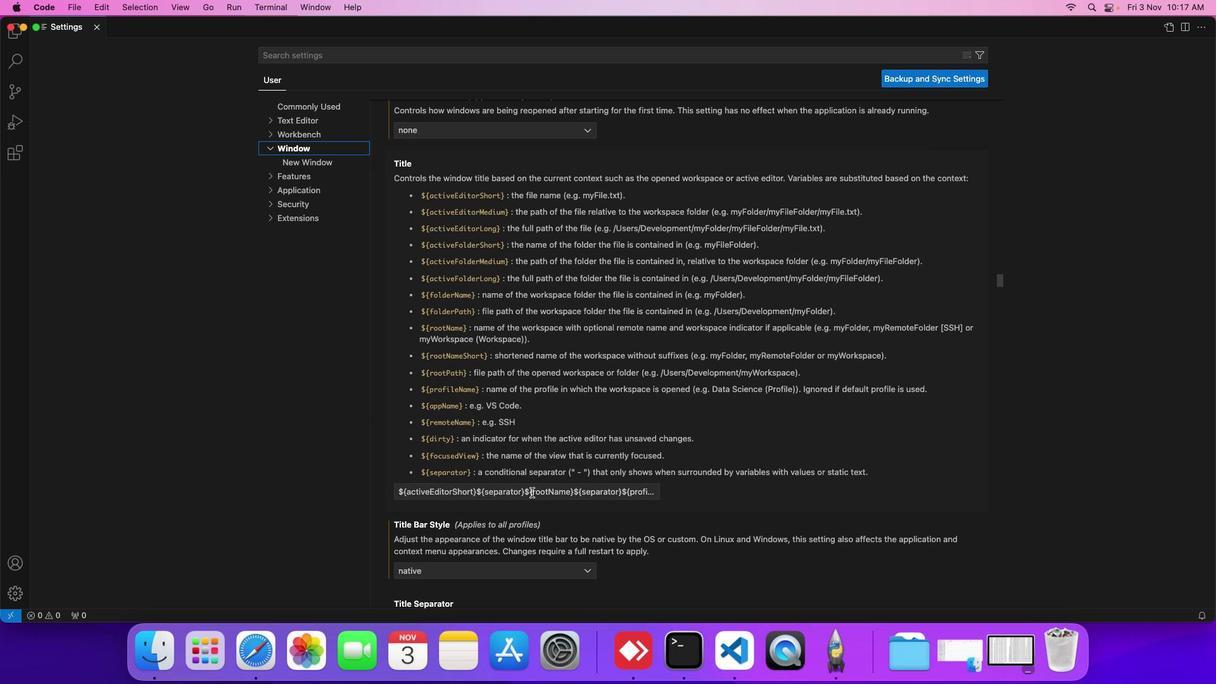 
Action: Mouse scrolled (532, 492) with delta (0, 0)
Screenshot: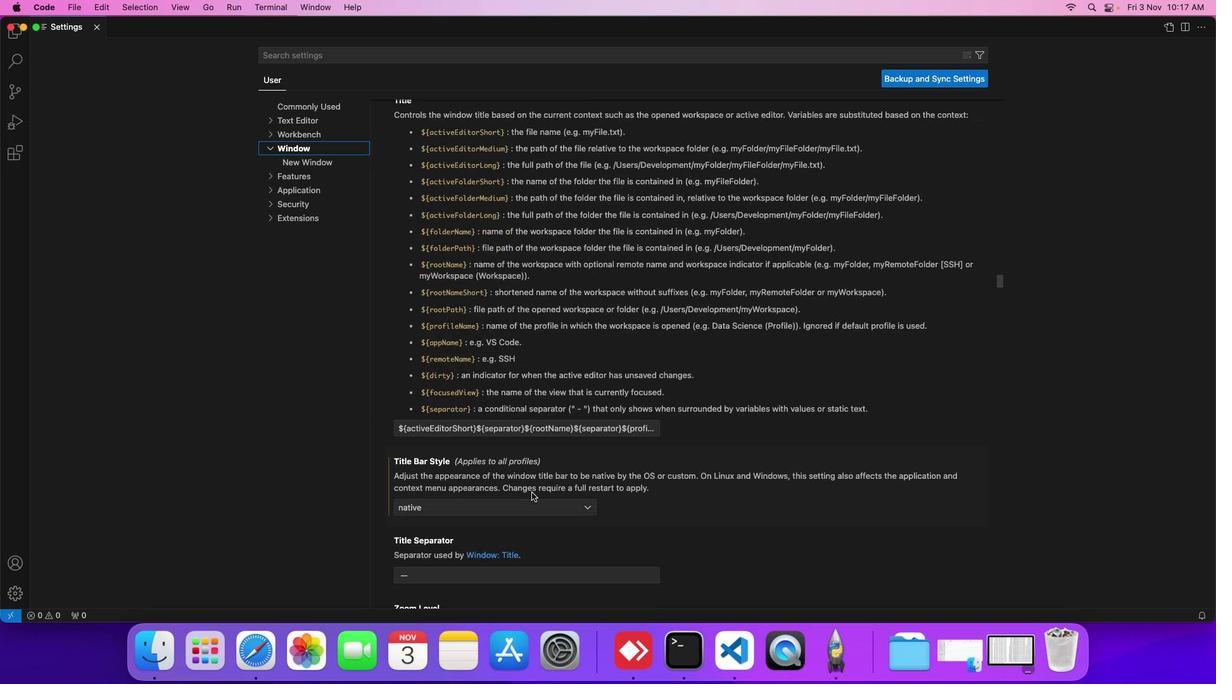 
Action: Mouse scrolled (532, 492) with delta (0, 0)
Screenshot: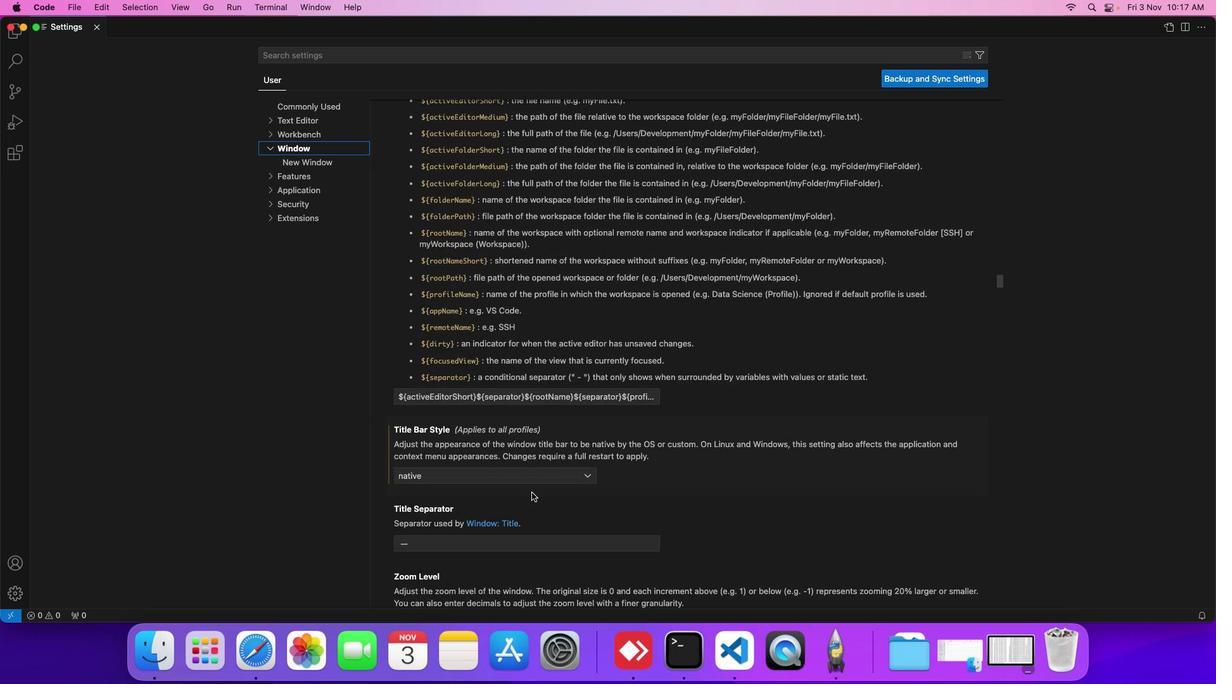 
Action: Mouse scrolled (532, 492) with delta (0, 0)
Screenshot: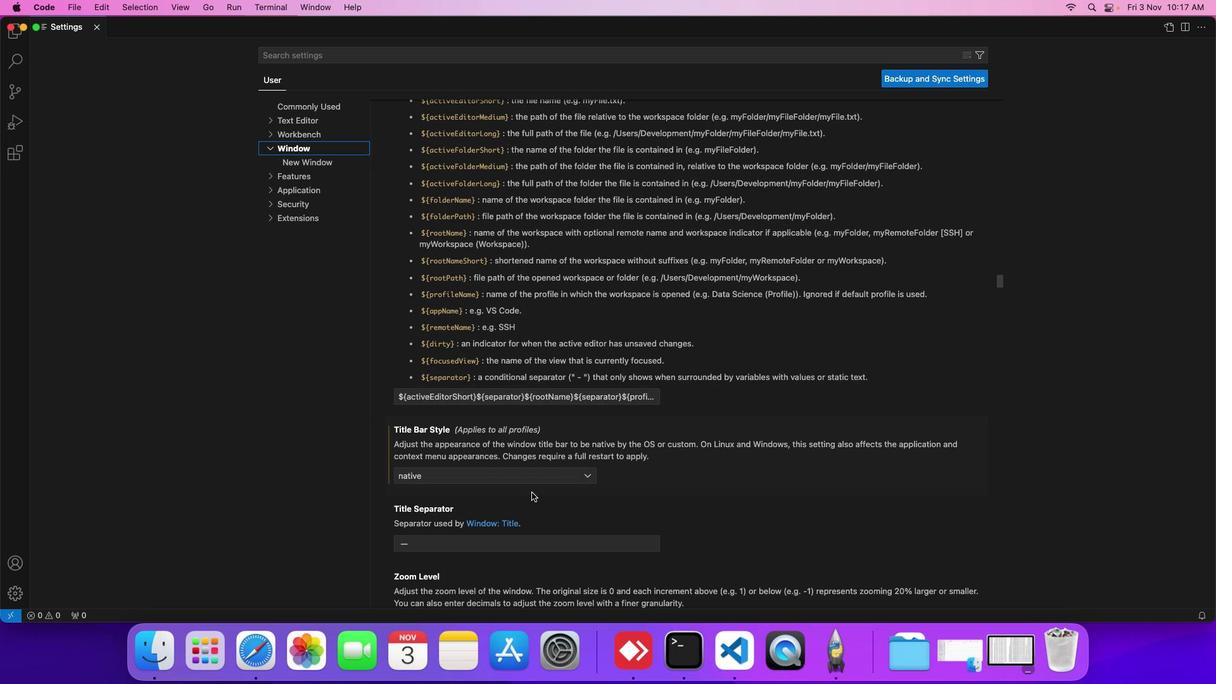 
Action: Mouse moved to (462, 472)
Screenshot: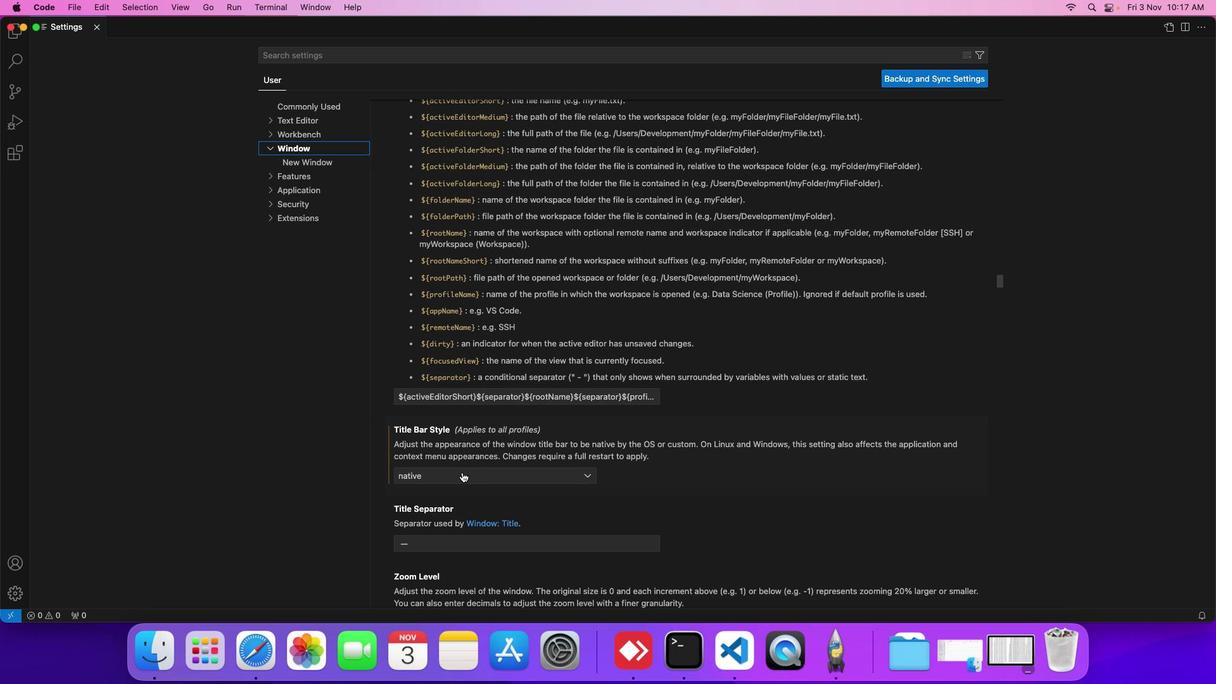 
Action: Mouse pressed left at (462, 472)
Screenshot: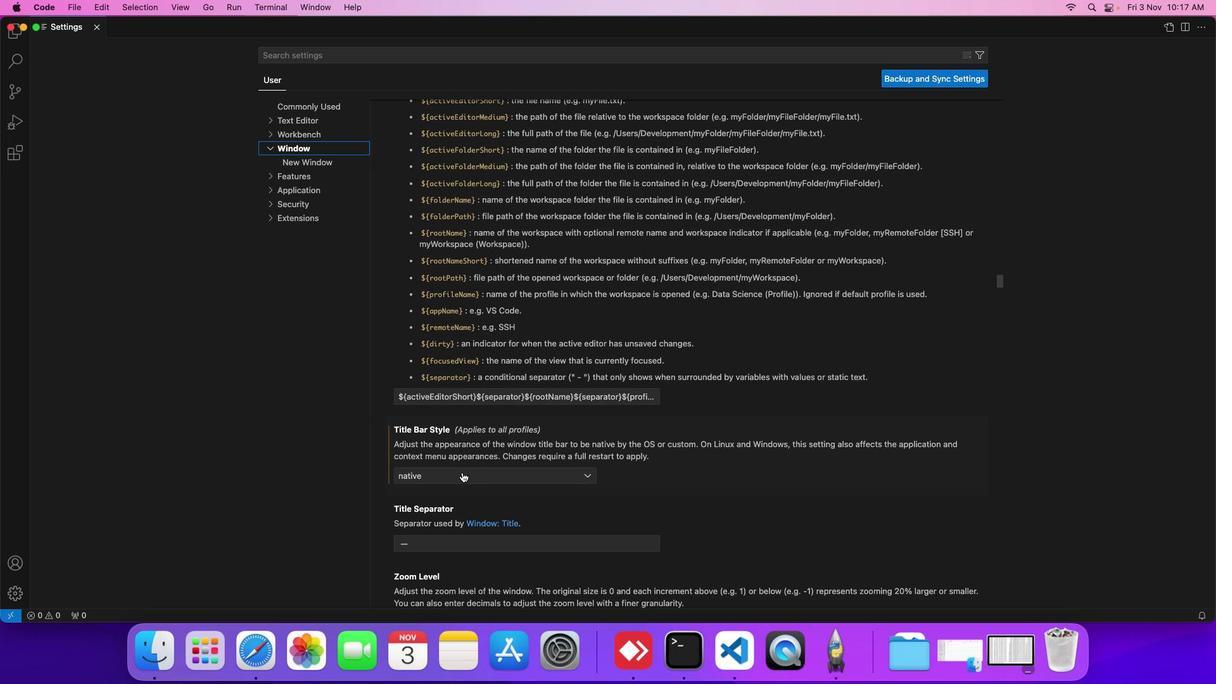 
Action: Mouse moved to (450, 502)
Screenshot: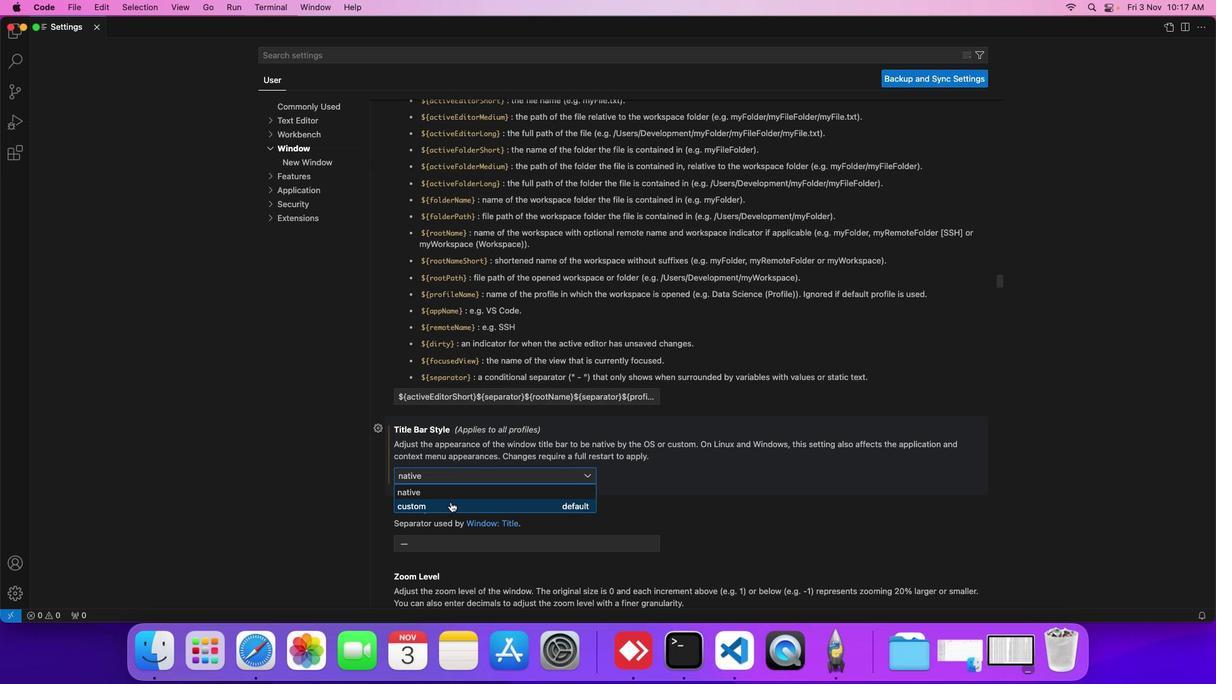 
Action: Mouse pressed left at (450, 502)
Screenshot: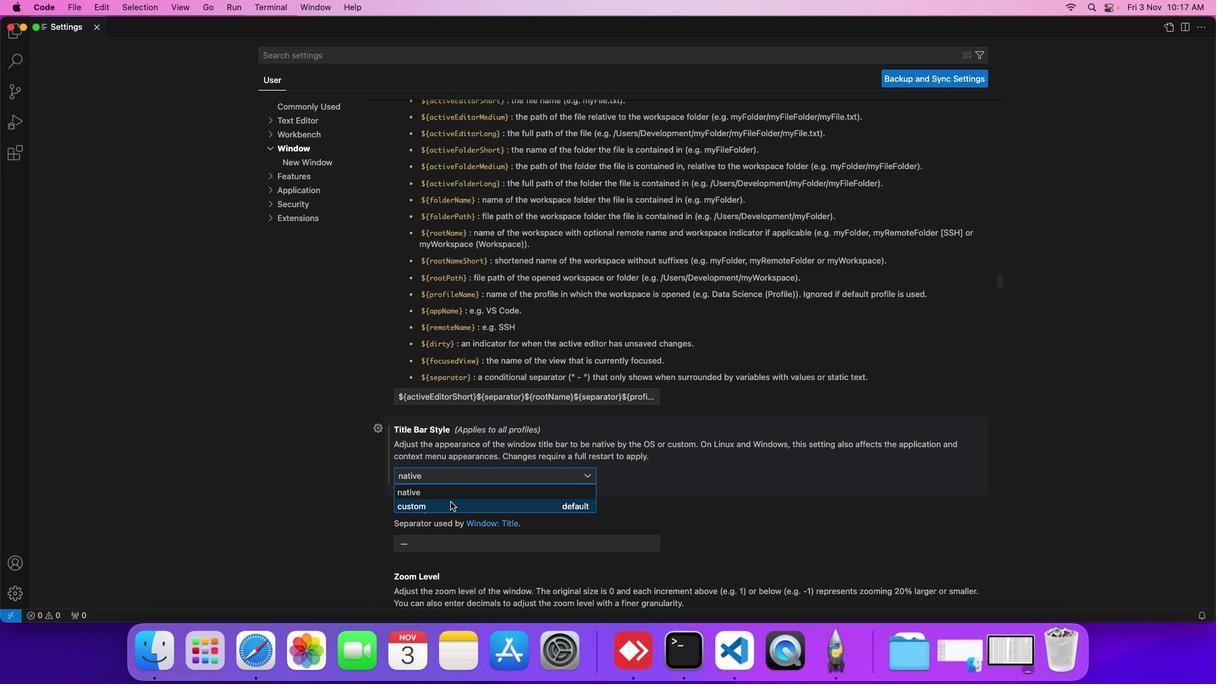 
